 Task: Find connections with filter location Curicó with filter topic #Networkwith filter profile language Potuguese with filter current company TPG with filter school Professor Jayashankar Telangana State Agricultural University with filter industry Retail Recyclable Materials & Used Merchandise with filter service category Video Animation with filter keywords title Production Engineer
Action: Mouse moved to (488, 67)
Screenshot: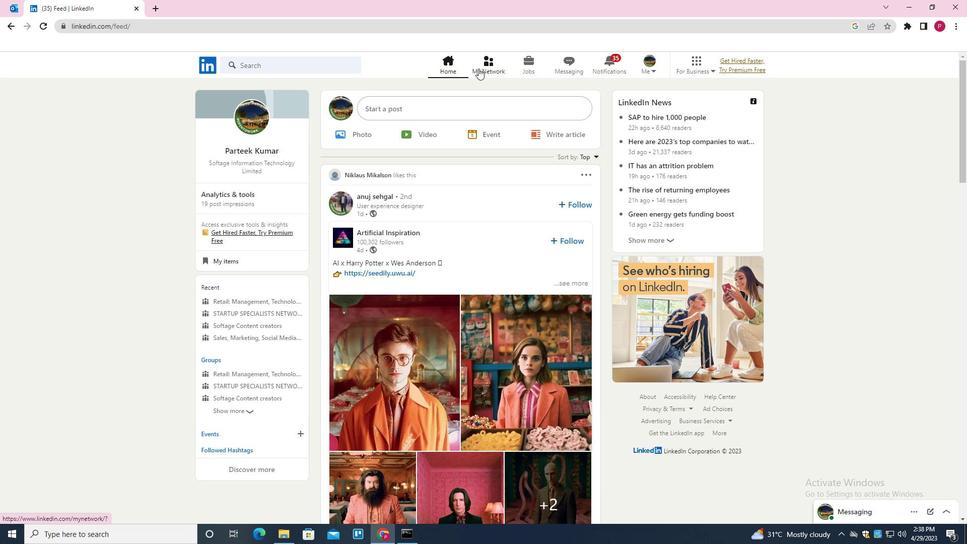 
Action: Mouse pressed left at (488, 67)
Screenshot: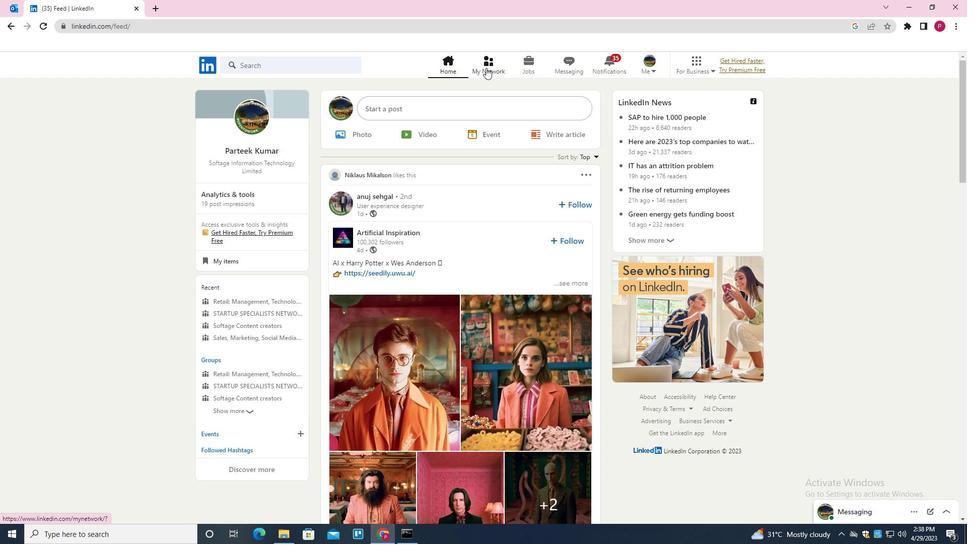 
Action: Mouse moved to (314, 125)
Screenshot: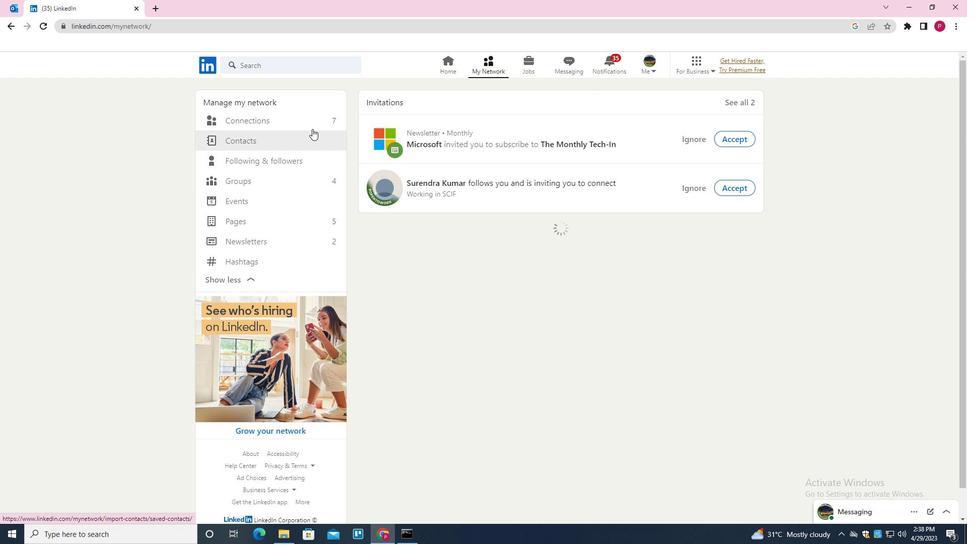
Action: Mouse pressed left at (314, 125)
Screenshot: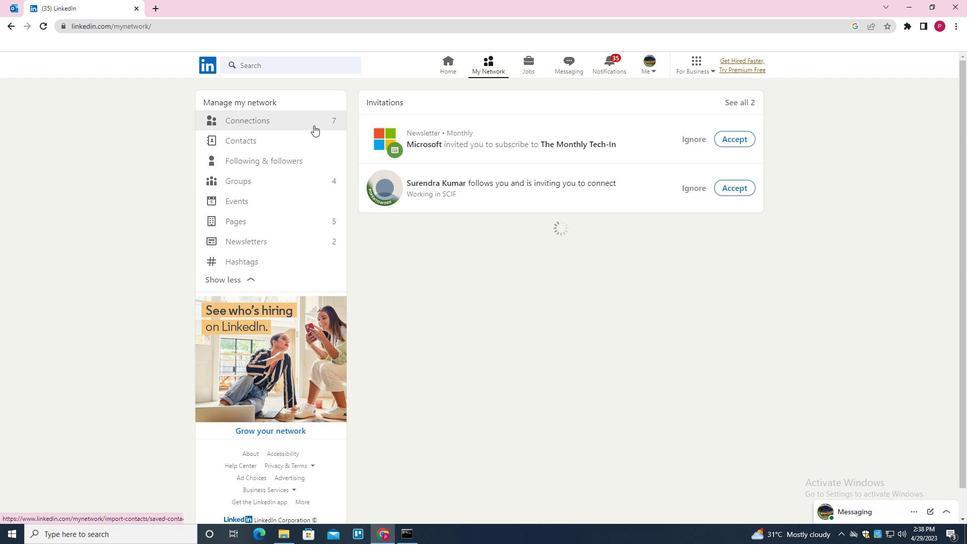 
Action: Mouse moved to (570, 122)
Screenshot: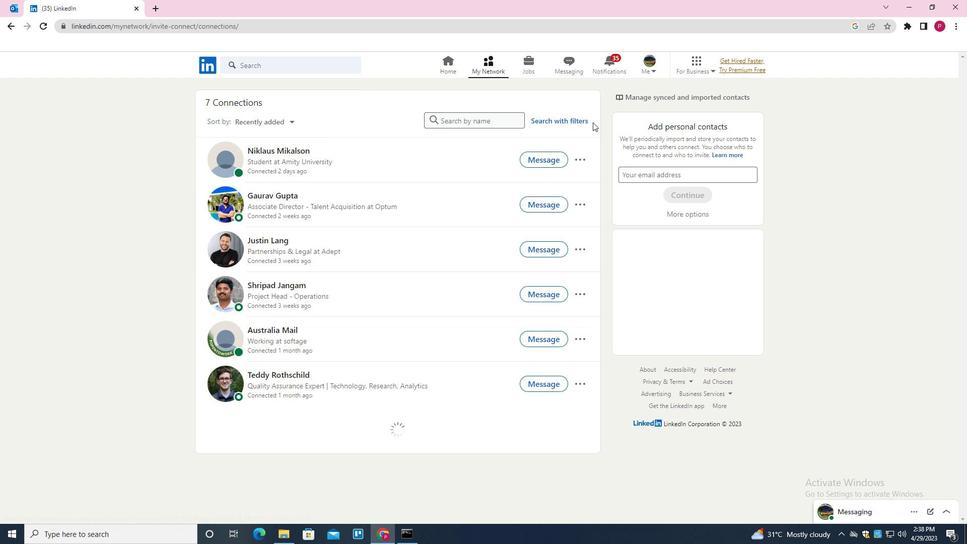 
Action: Mouse pressed left at (570, 122)
Screenshot: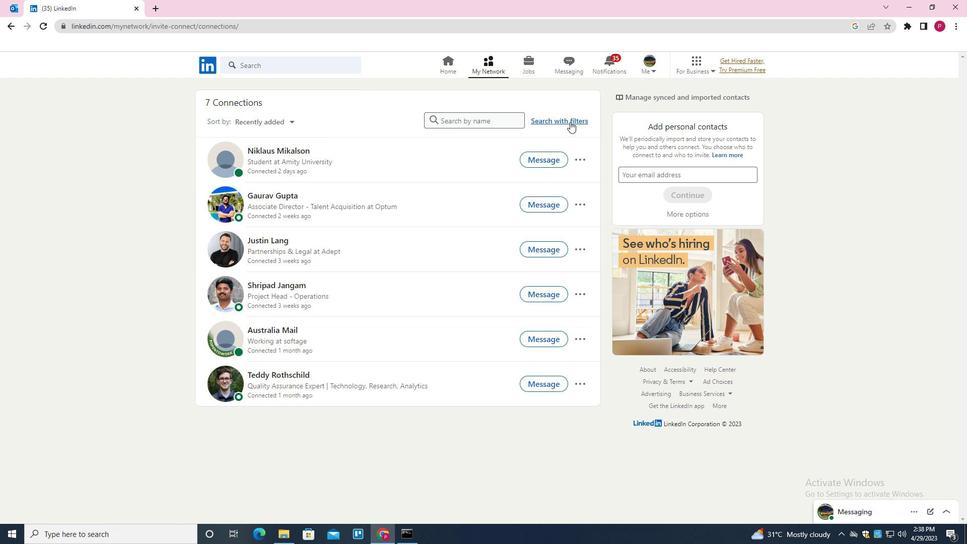 
Action: Mouse moved to (512, 93)
Screenshot: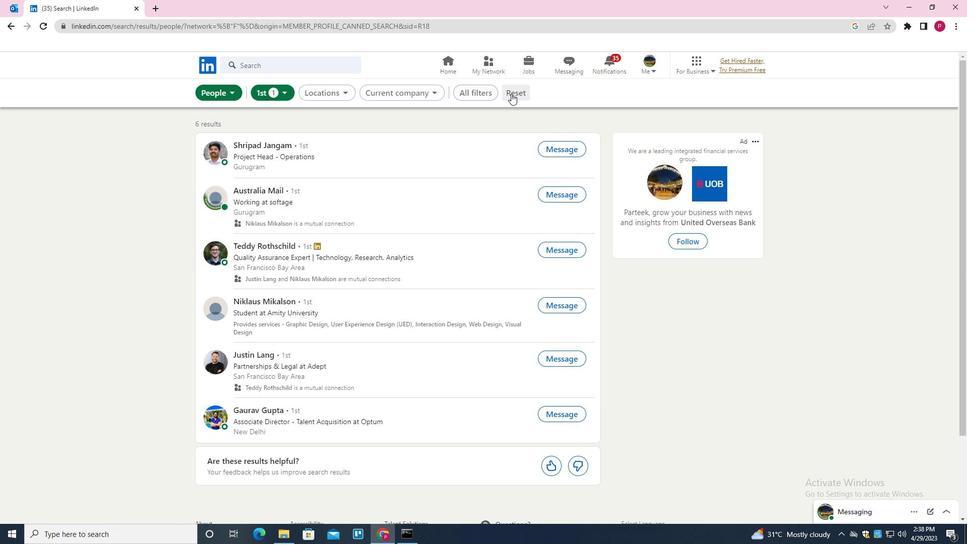 
Action: Mouse pressed left at (512, 93)
Screenshot: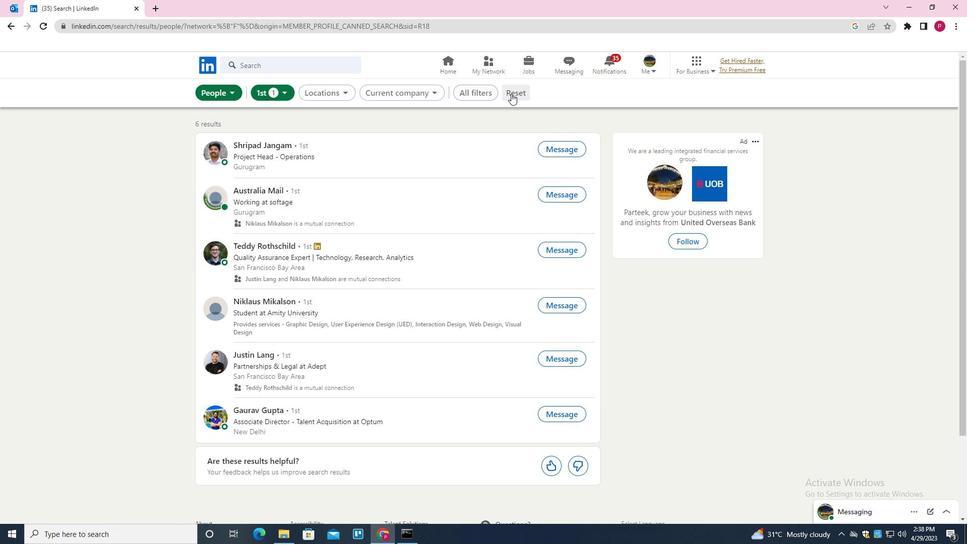 
Action: Mouse moved to (496, 96)
Screenshot: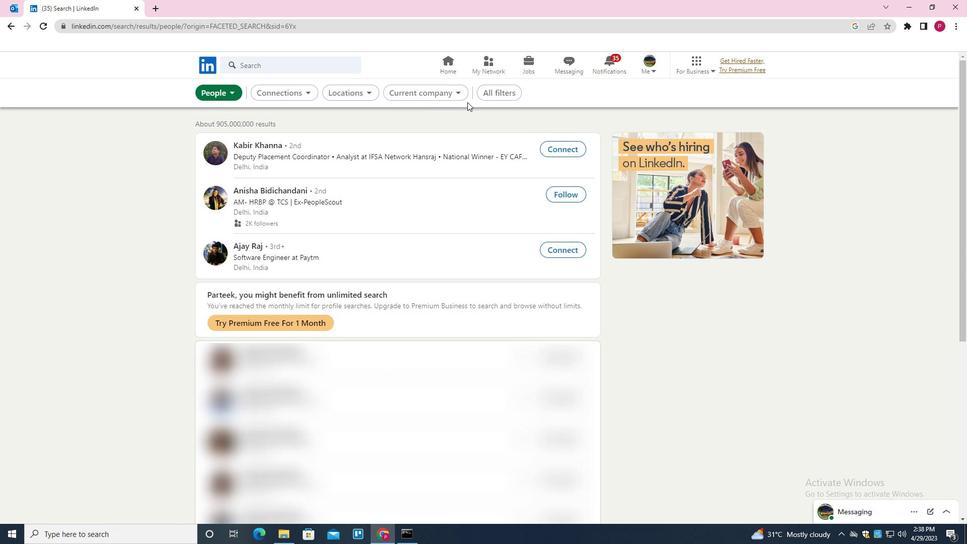 
Action: Mouse pressed left at (496, 96)
Screenshot: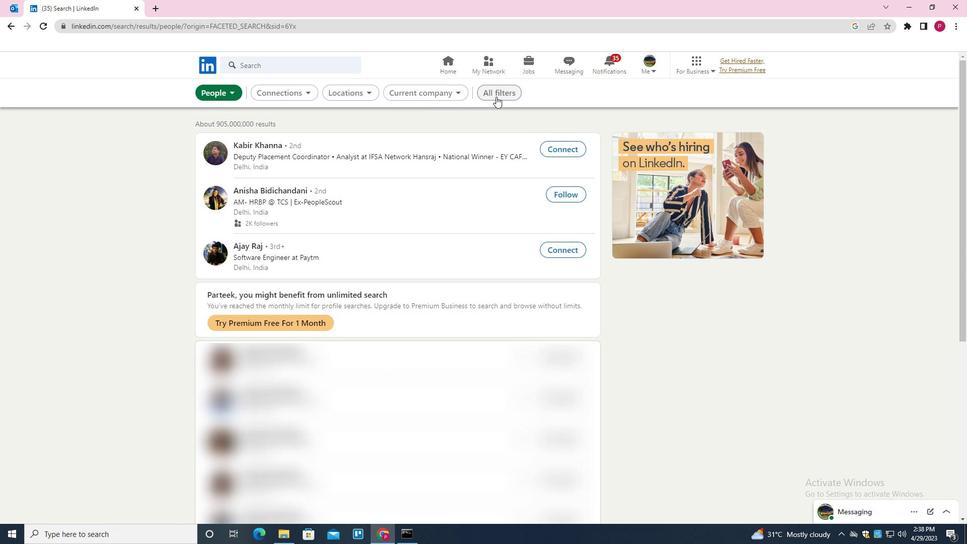 
Action: Mouse moved to (746, 294)
Screenshot: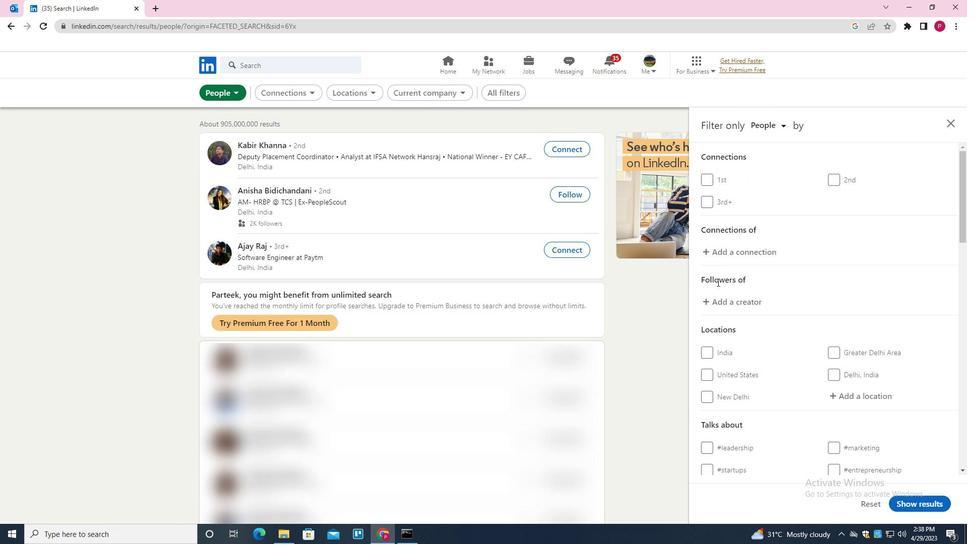
Action: Mouse scrolled (746, 294) with delta (0, 0)
Screenshot: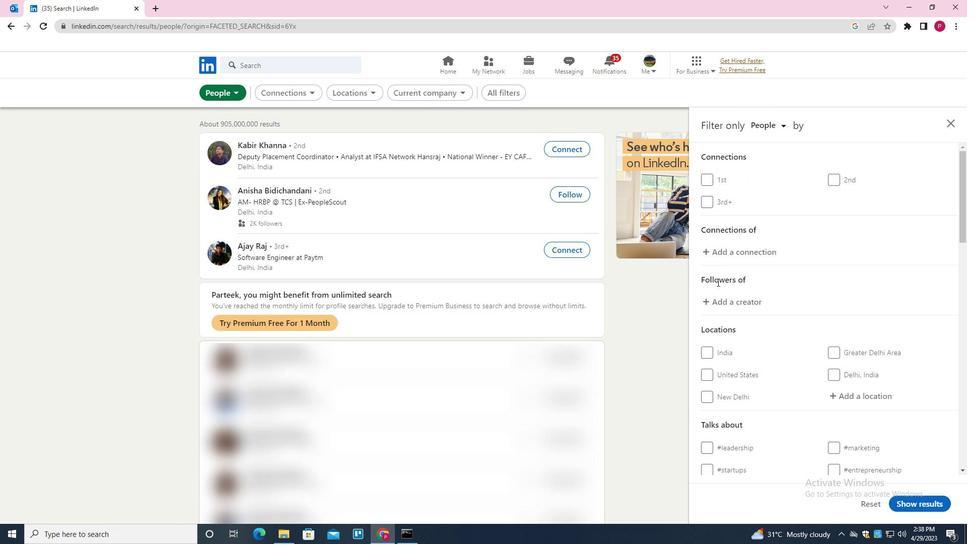
Action: Mouse moved to (754, 300)
Screenshot: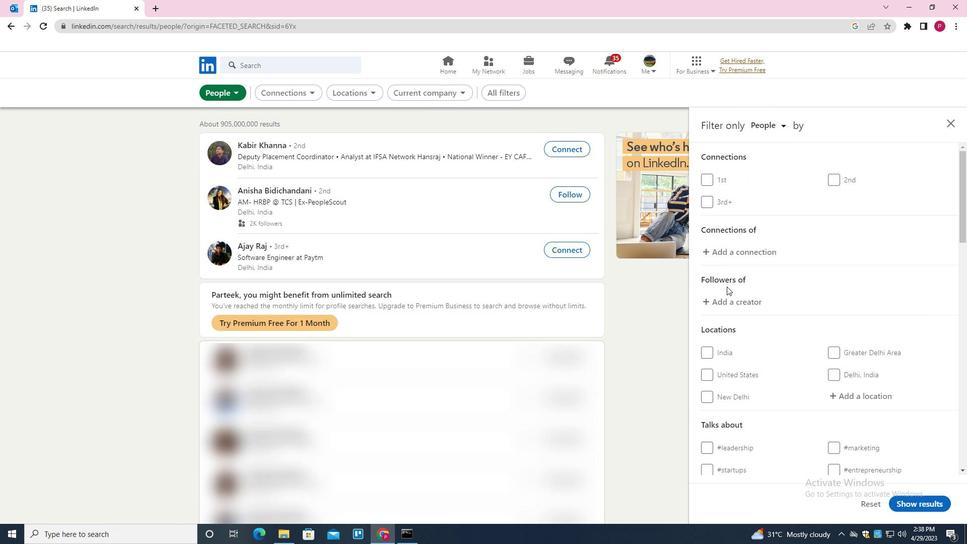 
Action: Mouse scrolled (754, 300) with delta (0, 0)
Screenshot: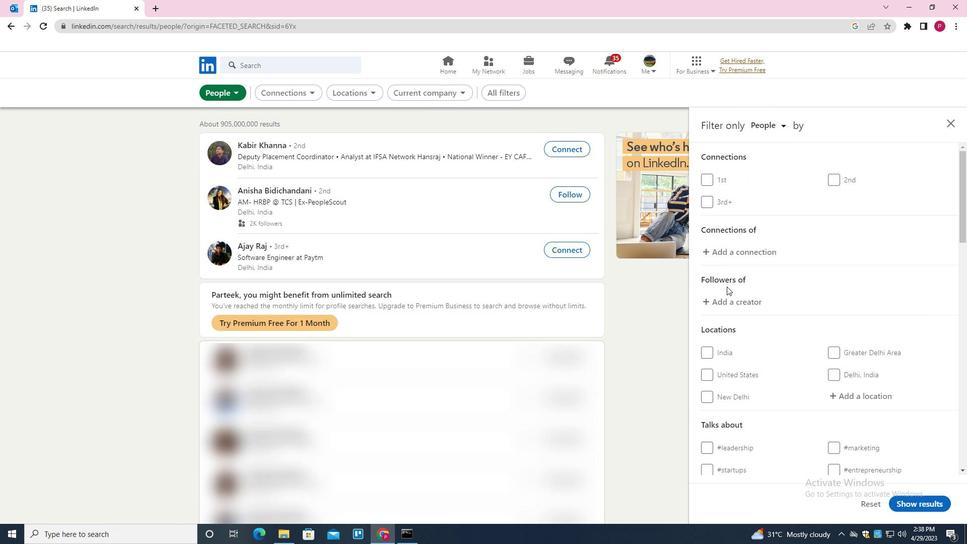 
Action: Mouse moved to (881, 301)
Screenshot: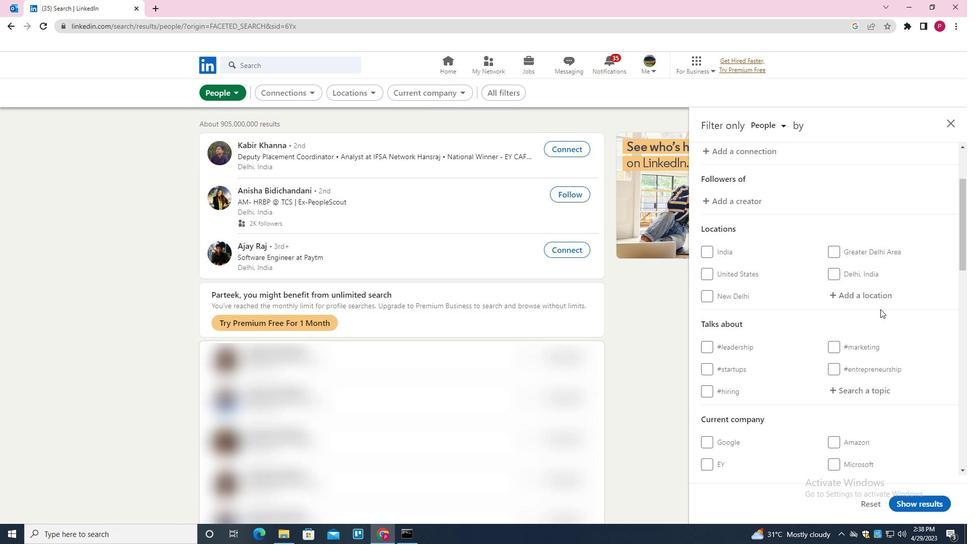 
Action: Mouse pressed left at (881, 301)
Screenshot: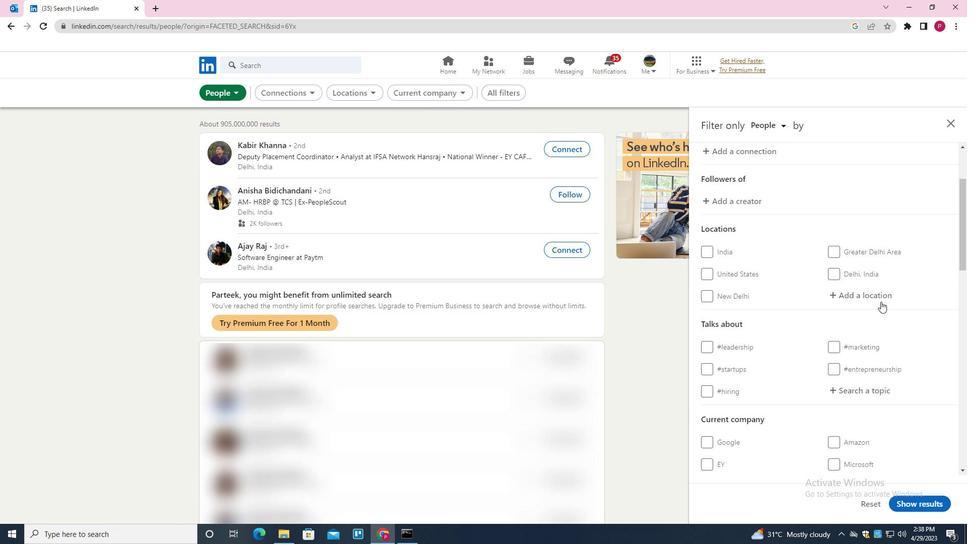
Action: Mouse moved to (810, 229)
Screenshot: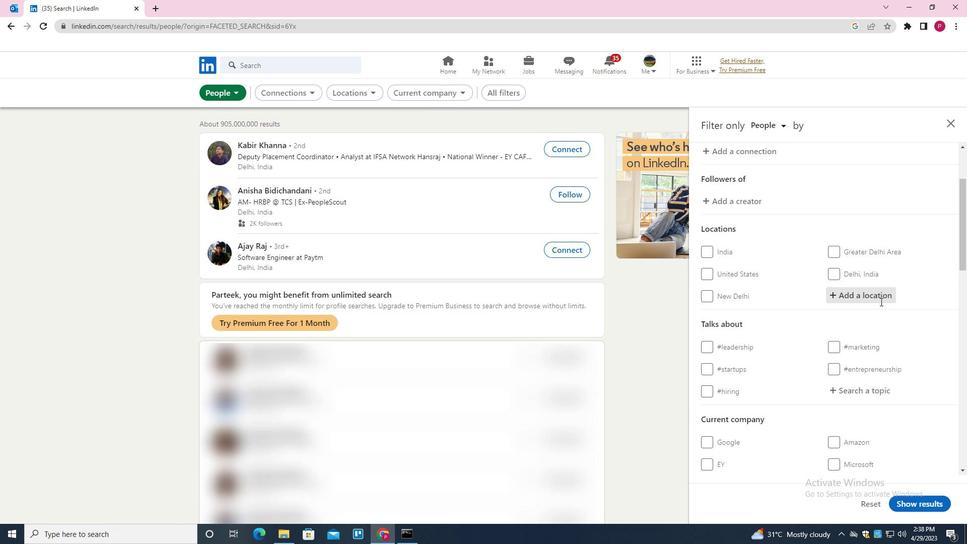 
Action: Key pressed <Key.shift>C
Screenshot: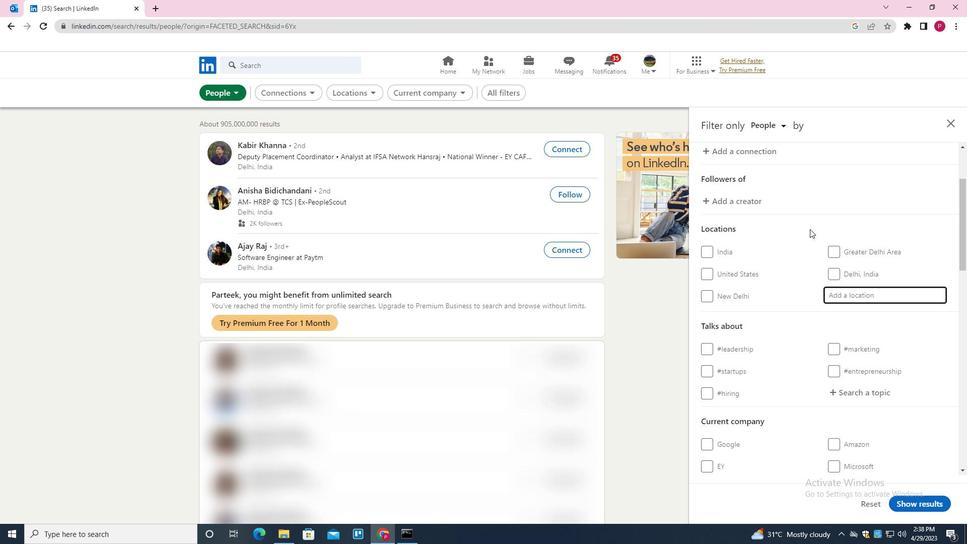 
Action: Mouse moved to (810, 228)
Screenshot: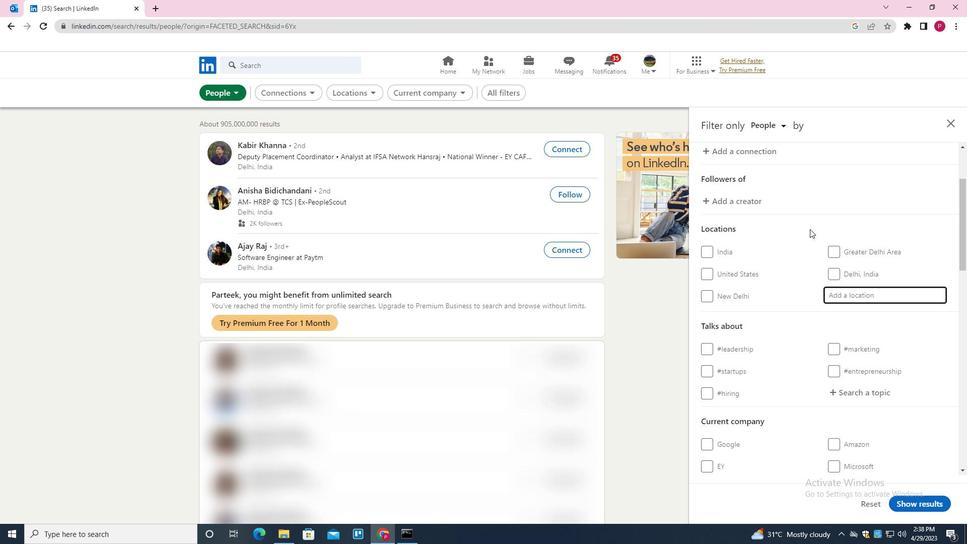 
Action: Key pressed URICO<Key.down><Key.enter>
Screenshot: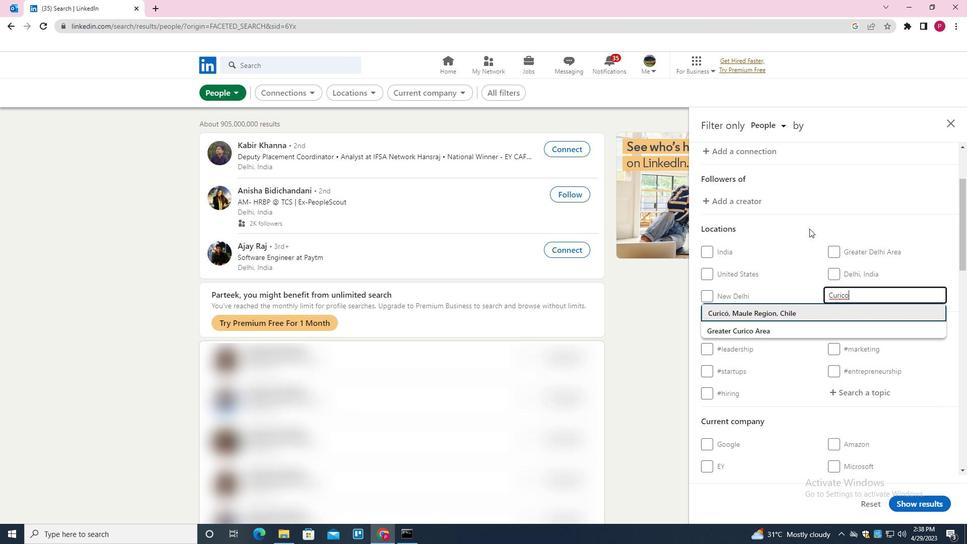
Action: Mouse moved to (782, 340)
Screenshot: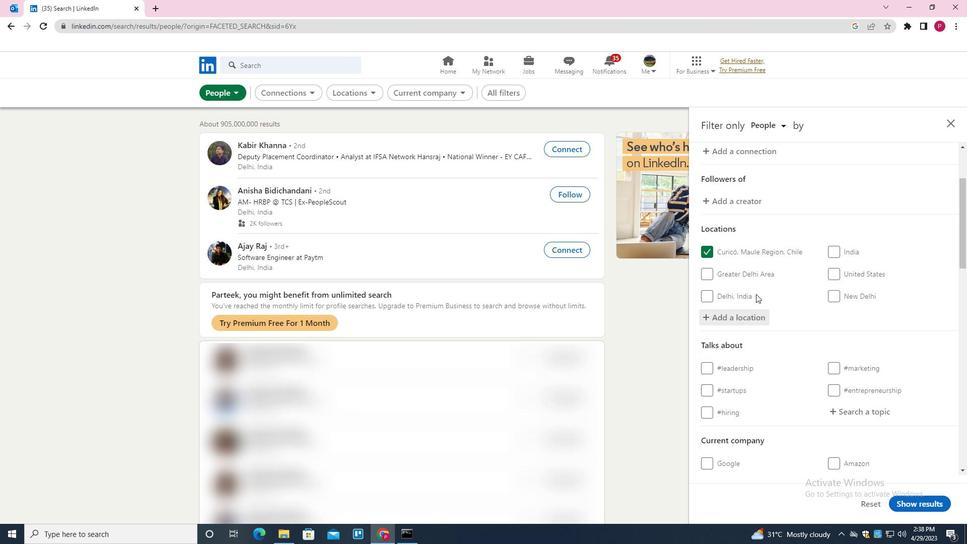 
Action: Mouse scrolled (782, 340) with delta (0, 0)
Screenshot: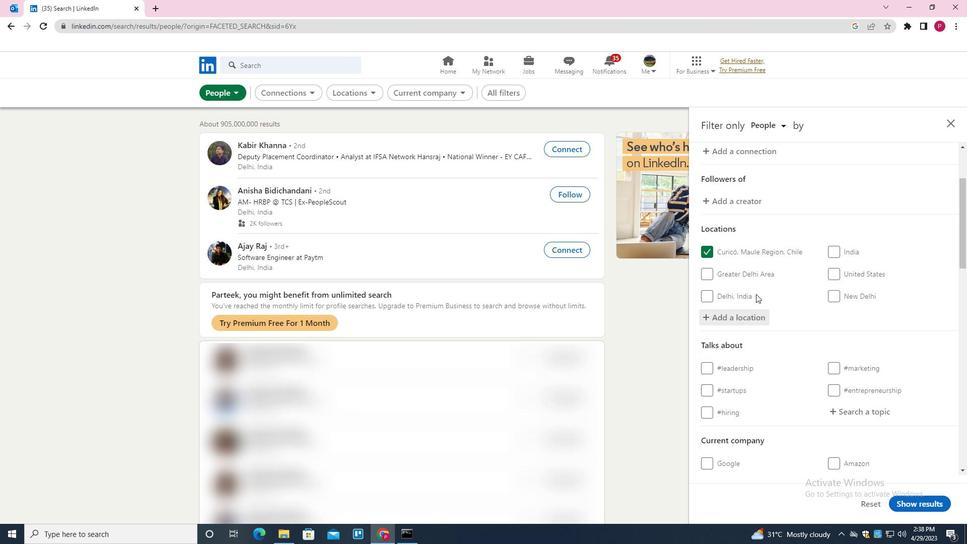 
Action: Mouse moved to (790, 346)
Screenshot: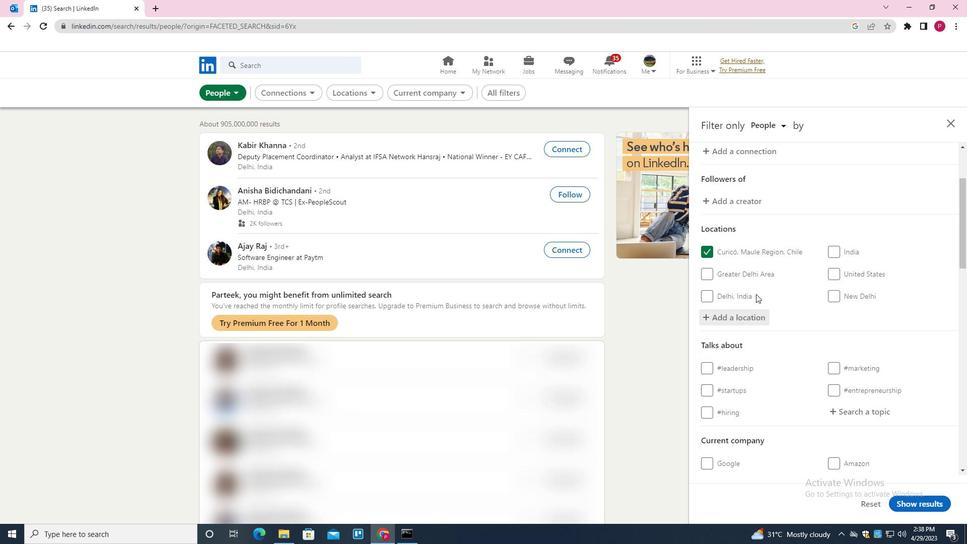 
Action: Mouse scrolled (790, 346) with delta (0, 0)
Screenshot: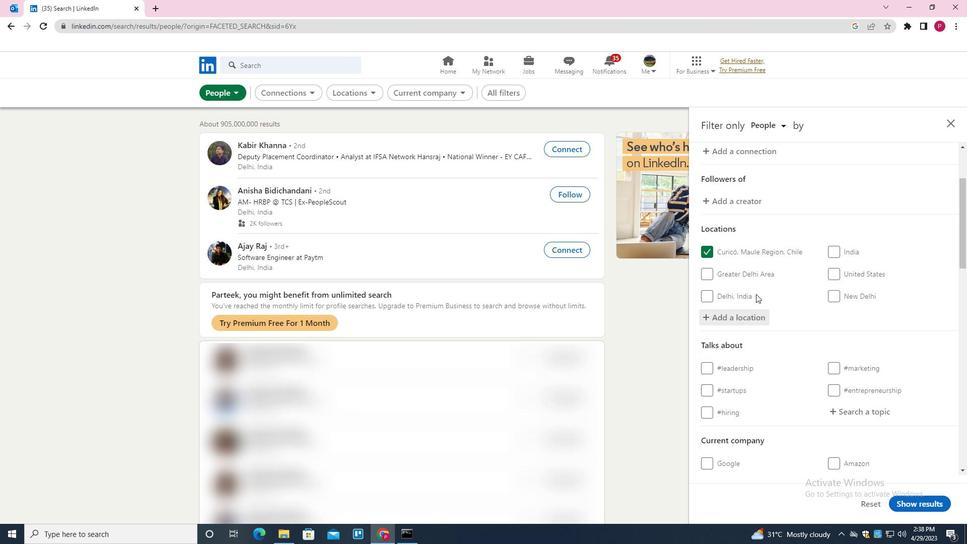 
Action: Mouse moved to (855, 313)
Screenshot: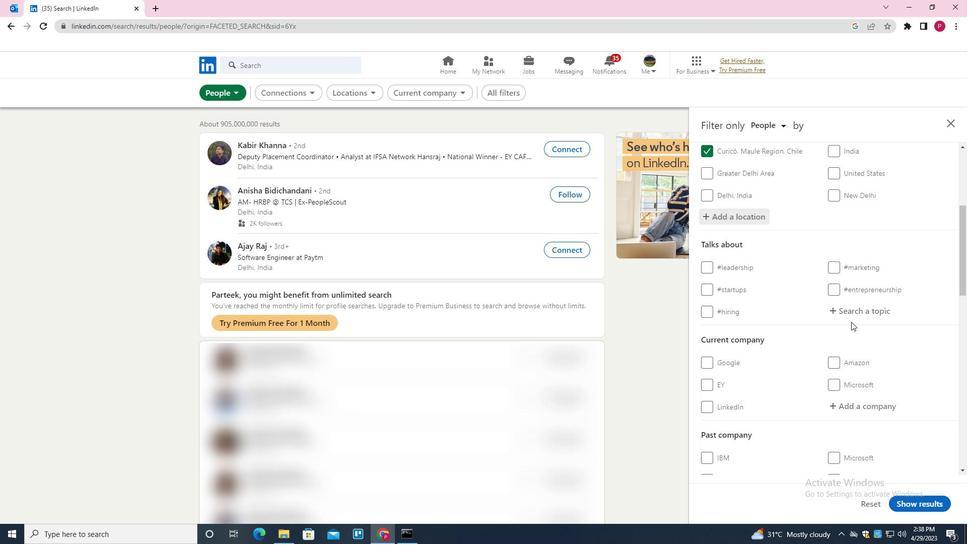 
Action: Mouse pressed left at (855, 313)
Screenshot: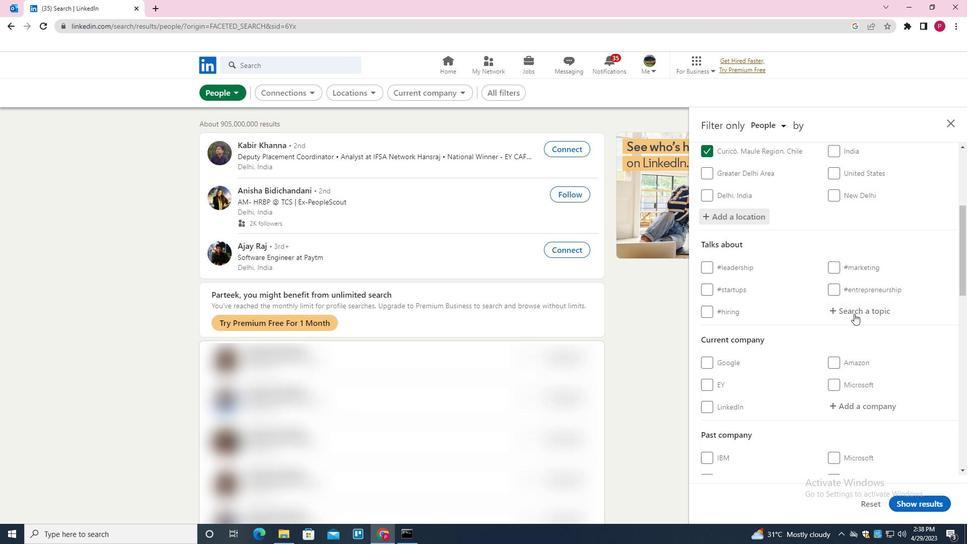 
Action: Mouse moved to (859, 301)
Screenshot: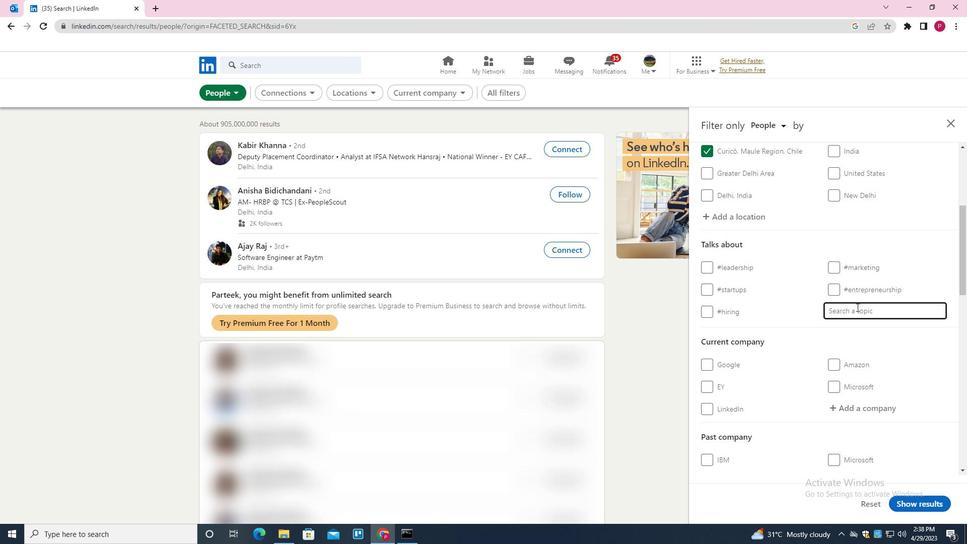 
Action: Key pressed NETWORK<Key.down><Key.down><Key.enter>
Screenshot: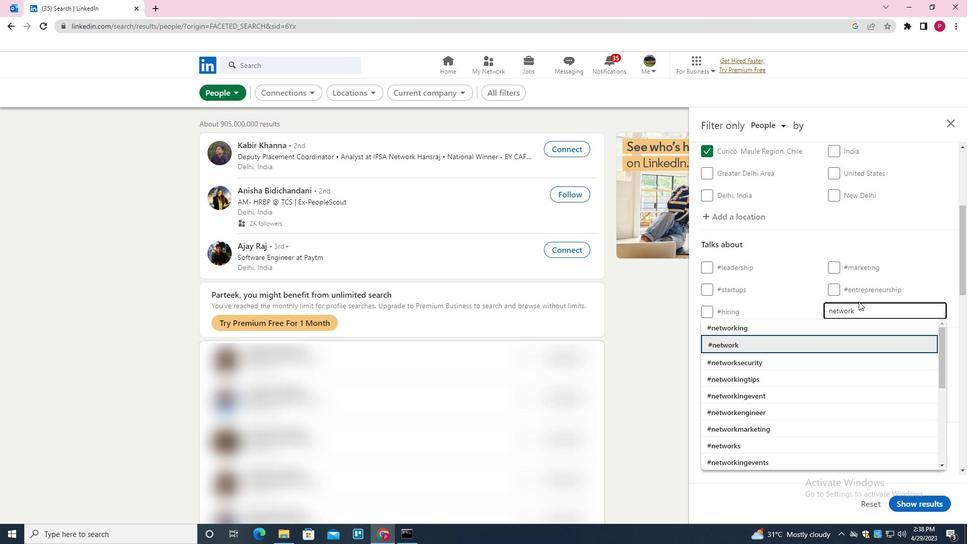 
Action: Mouse moved to (806, 340)
Screenshot: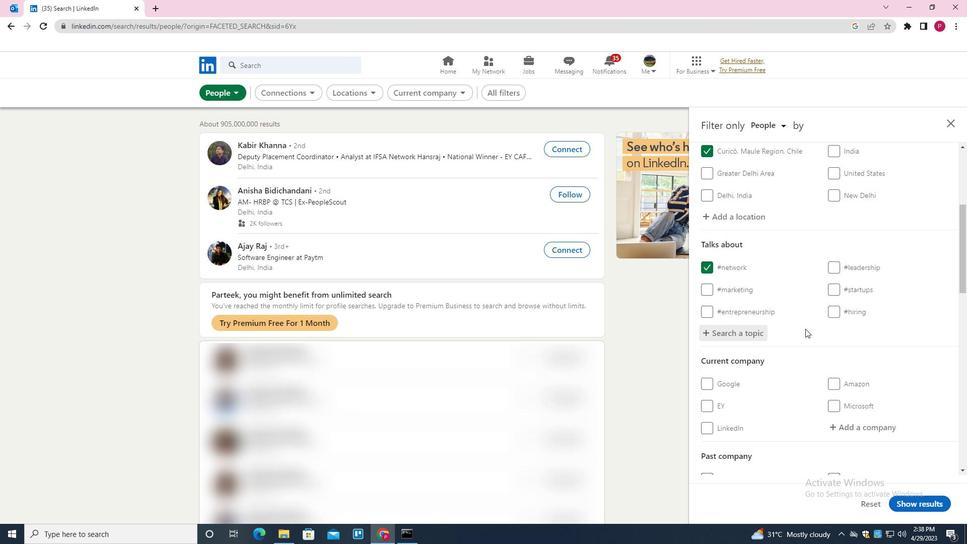 
Action: Mouse scrolled (806, 339) with delta (0, 0)
Screenshot: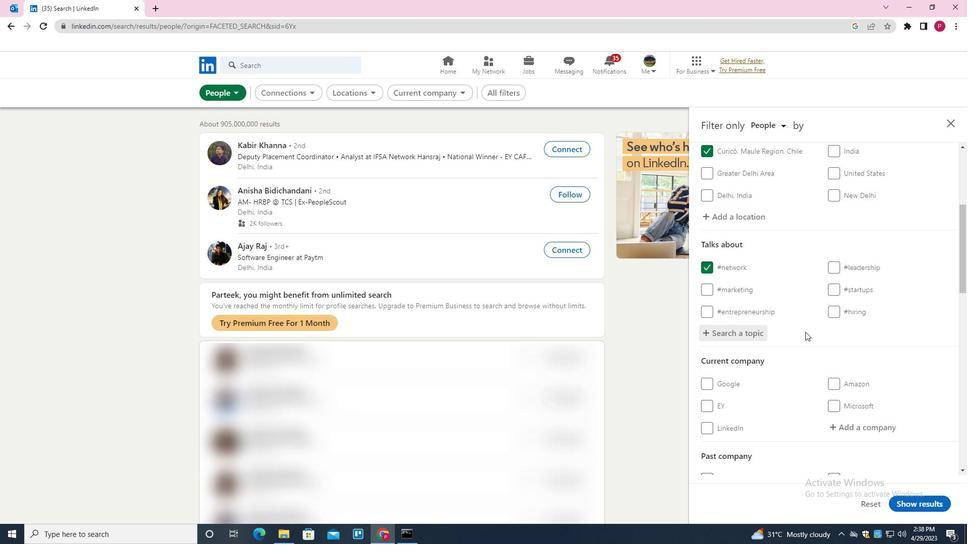 
Action: Mouse moved to (806, 340)
Screenshot: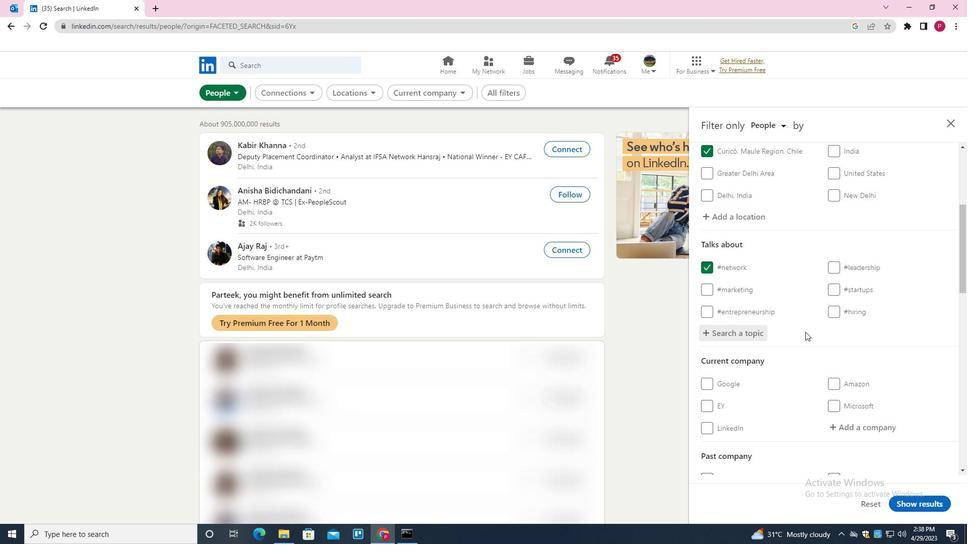 
Action: Mouse scrolled (806, 340) with delta (0, 0)
Screenshot: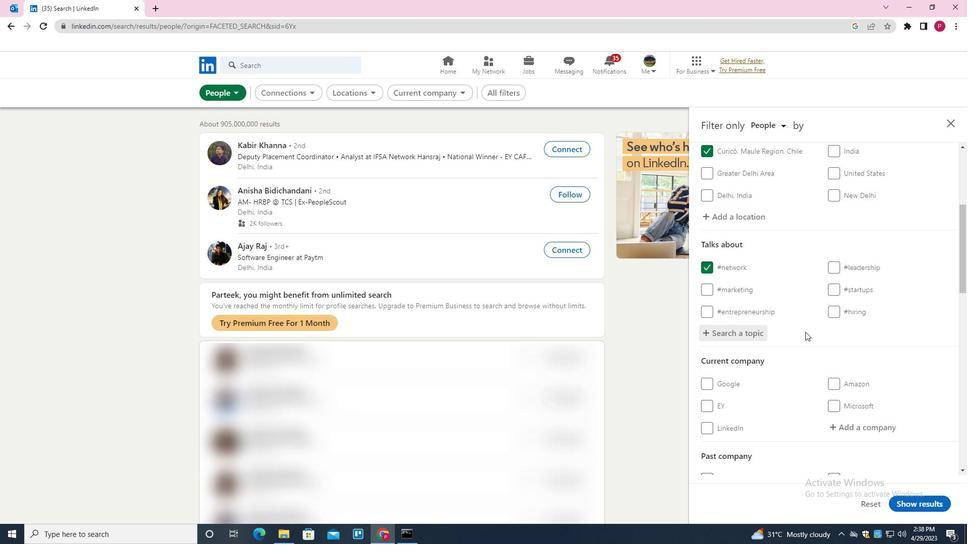 
Action: Mouse moved to (806, 341)
Screenshot: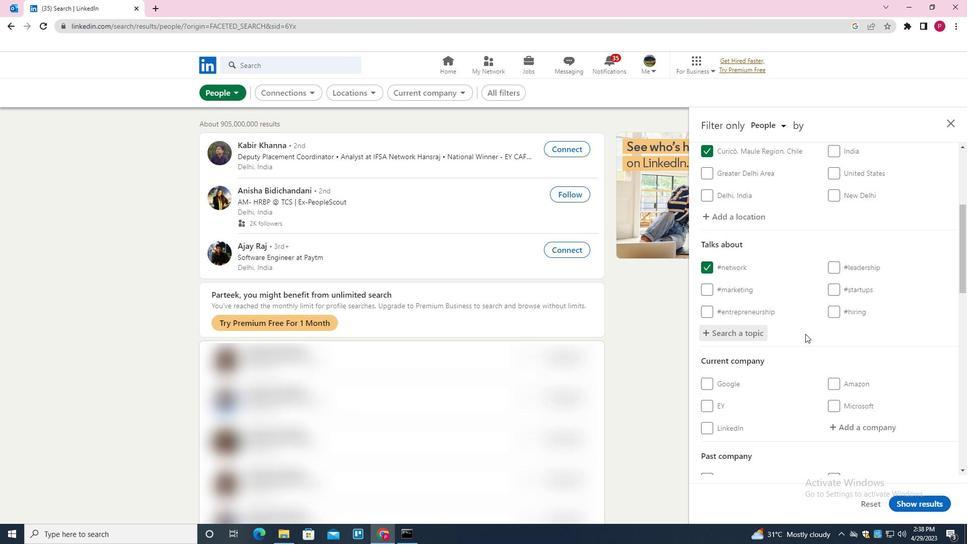 
Action: Mouse scrolled (806, 341) with delta (0, 0)
Screenshot: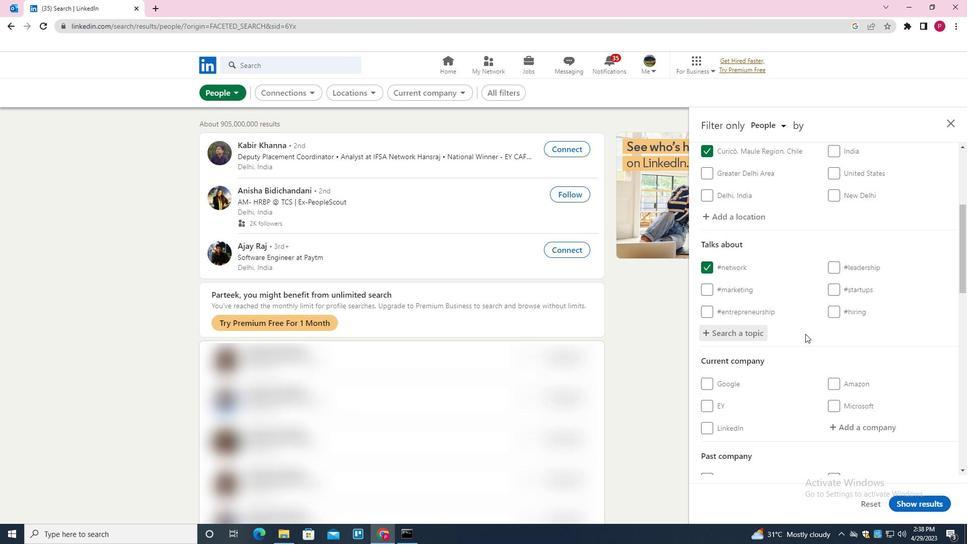 
Action: Mouse moved to (806, 343)
Screenshot: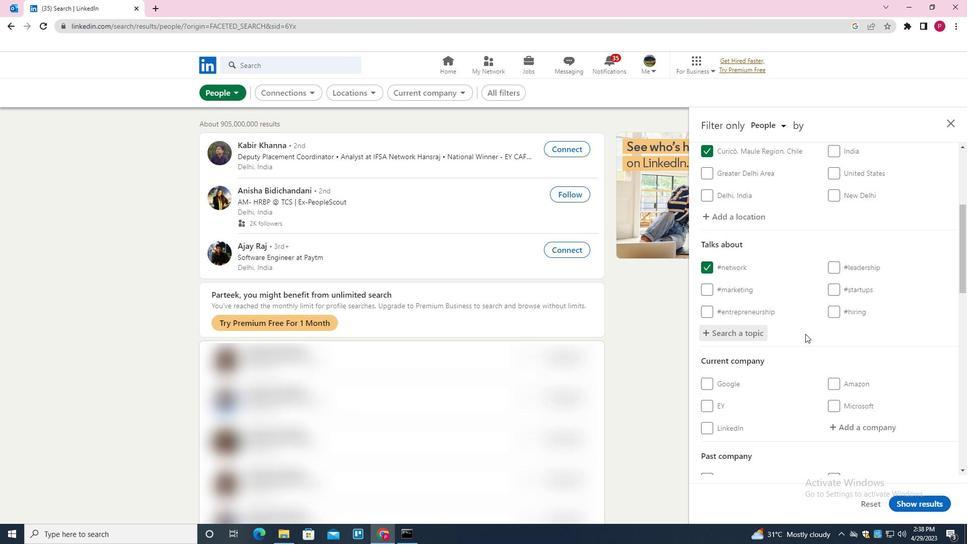 
Action: Mouse scrolled (806, 343) with delta (0, 0)
Screenshot: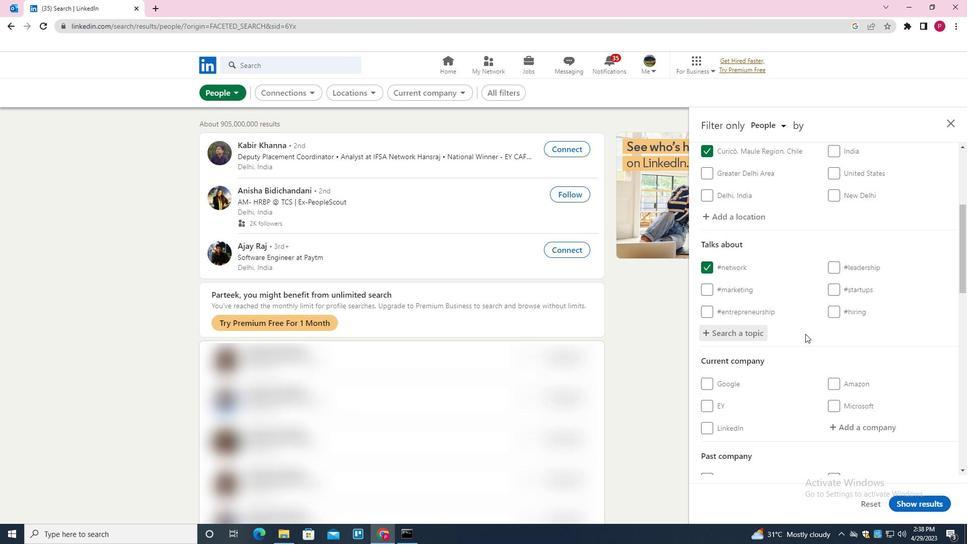 
Action: Mouse moved to (779, 343)
Screenshot: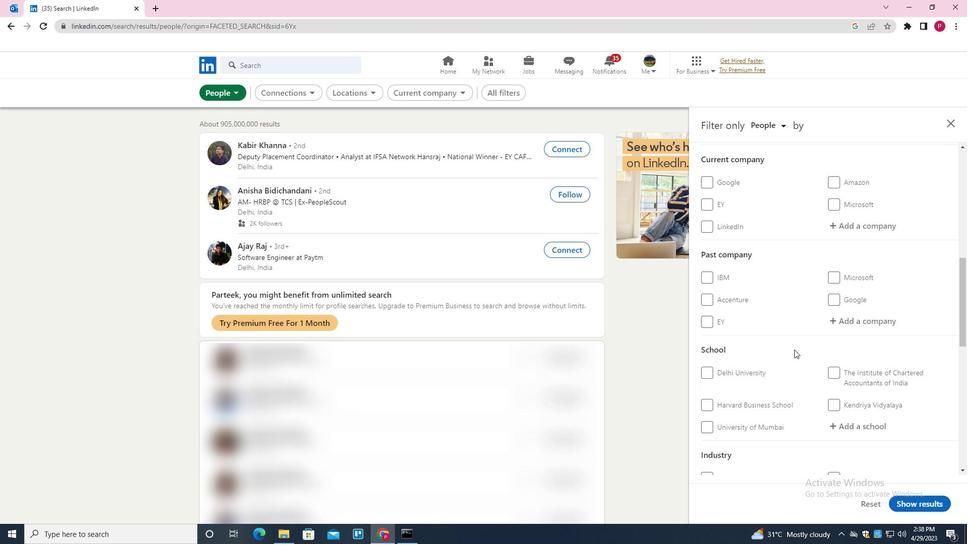 
Action: Mouse scrolled (779, 343) with delta (0, 0)
Screenshot: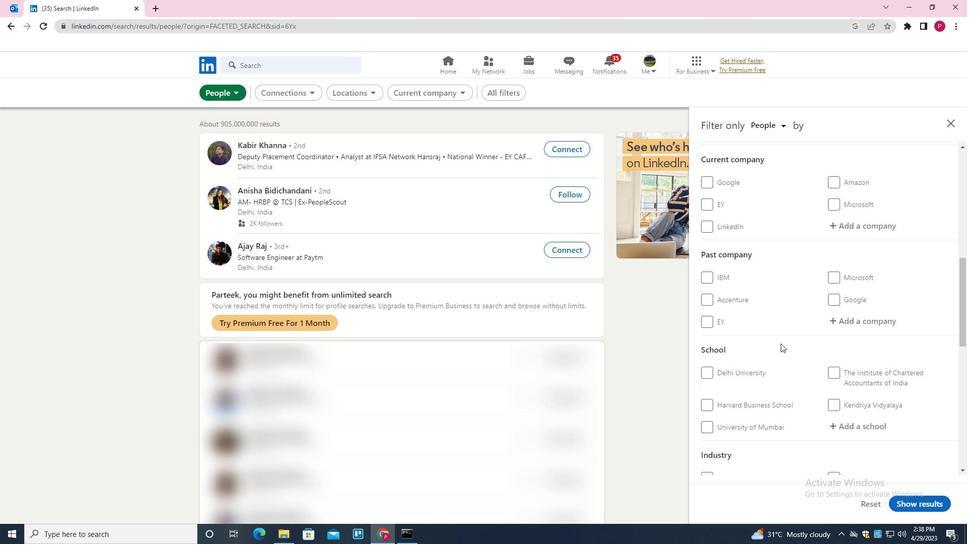 
Action: Mouse scrolled (779, 343) with delta (0, 0)
Screenshot: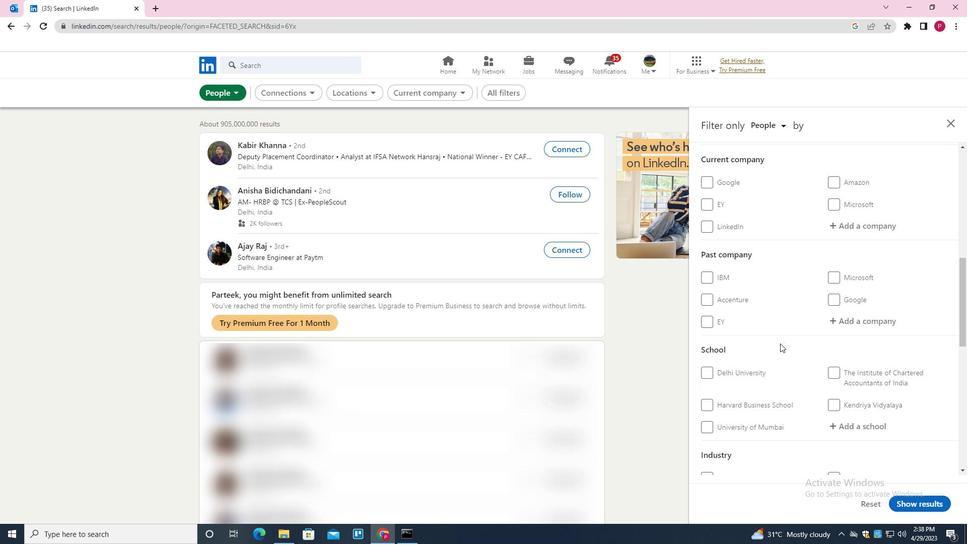 
Action: Mouse moved to (778, 343)
Screenshot: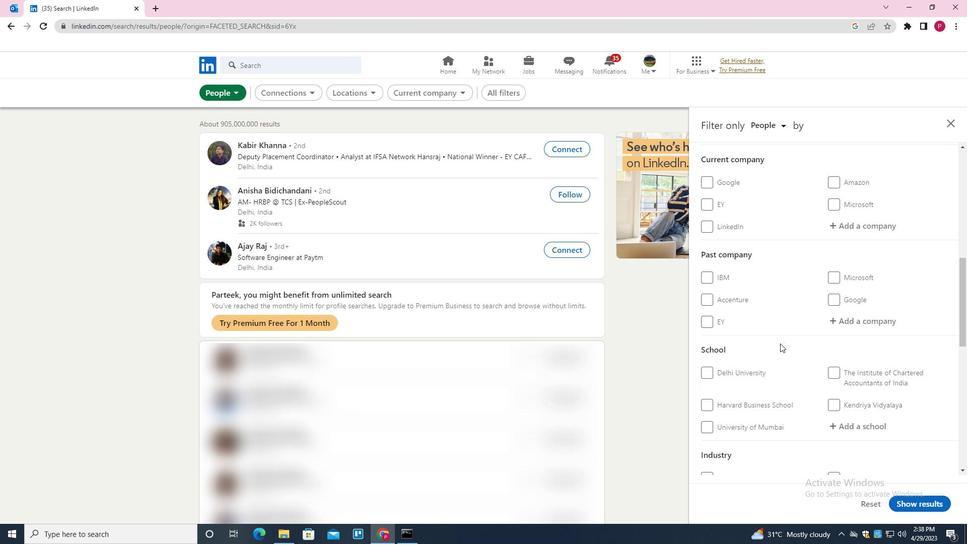 
Action: Mouse scrolled (778, 343) with delta (0, 0)
Screenshot: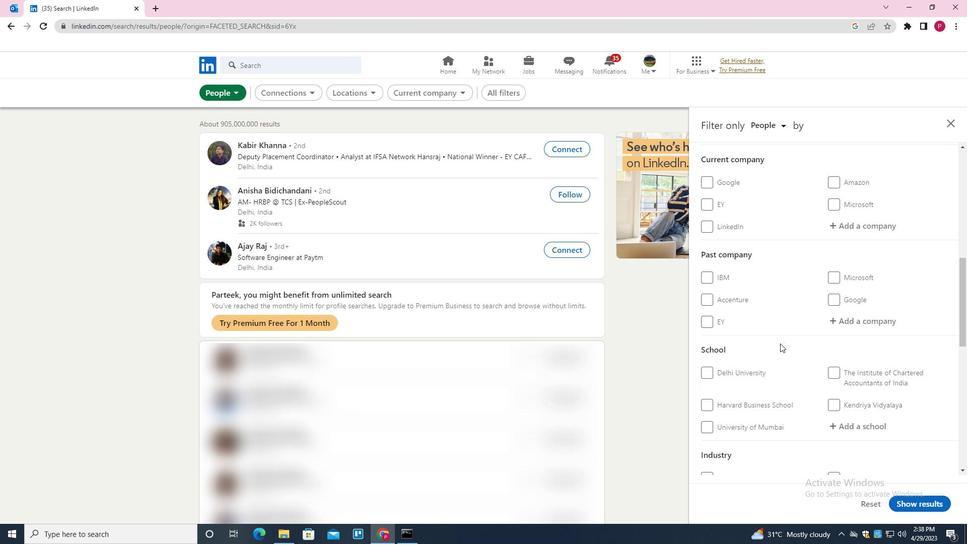 
Action: Mouse moved to (778, 346)
Screenshot: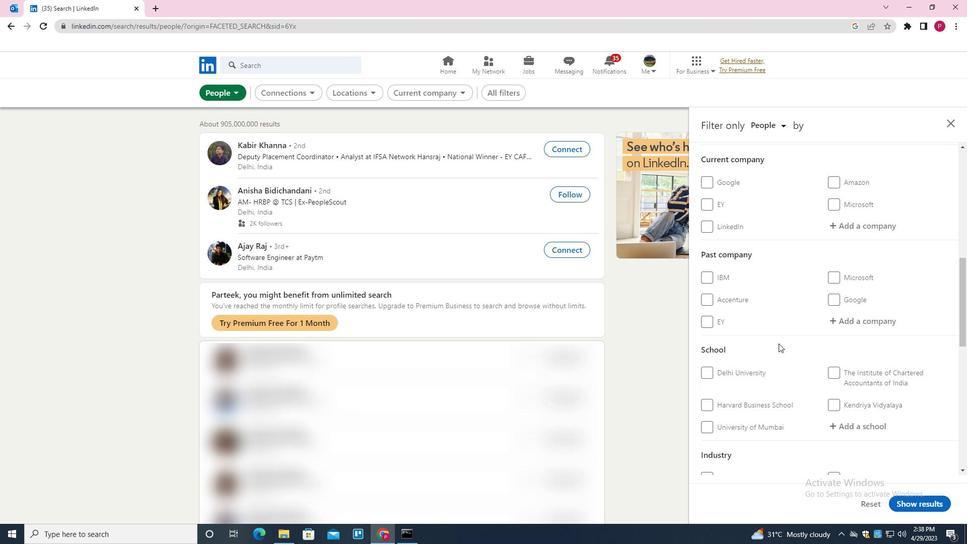 
Action: Mouse scrolled (778, 345) with delta (0, 0)
Screenshot: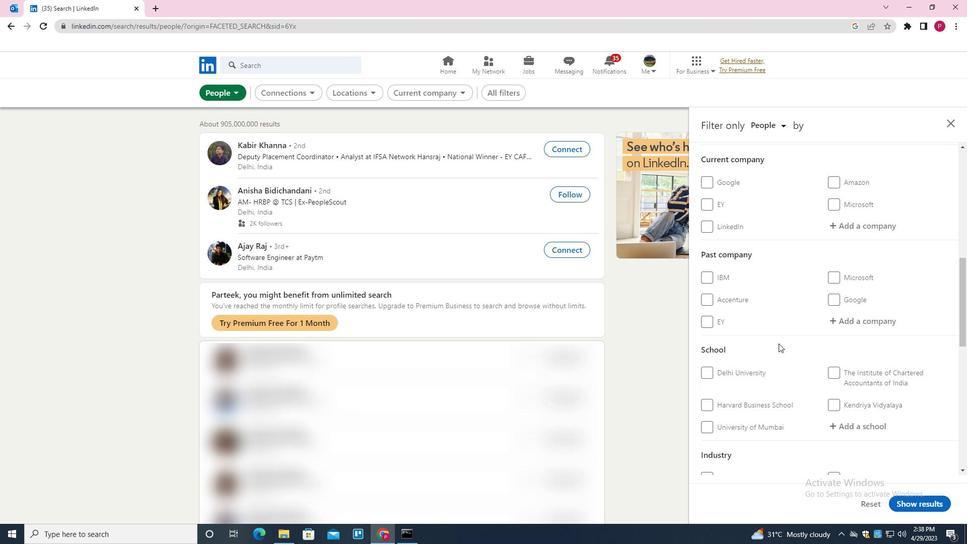 
Action: Mouse moved to (773, 349)
Screenshot: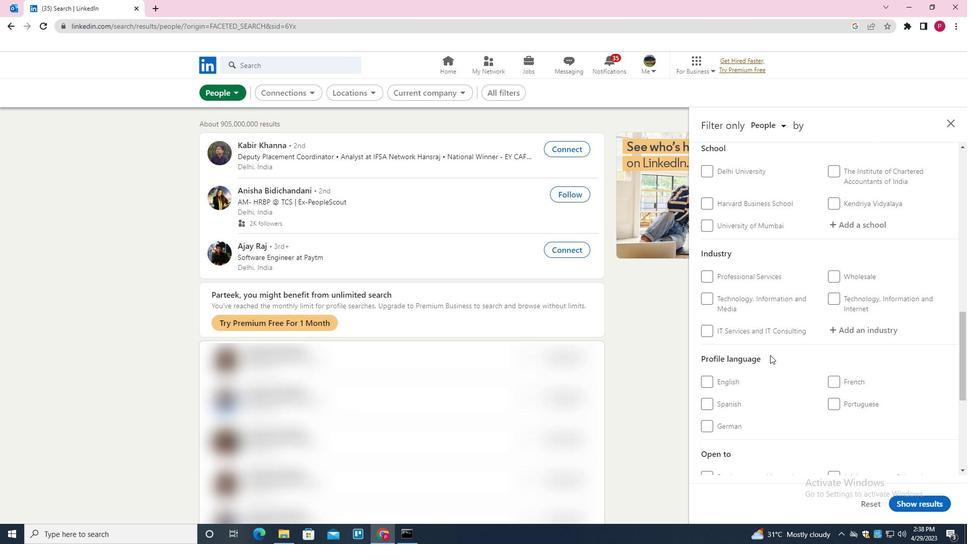 
Action: Mouse scrolled (773, 349) with delta (0, 0)
Screenshot: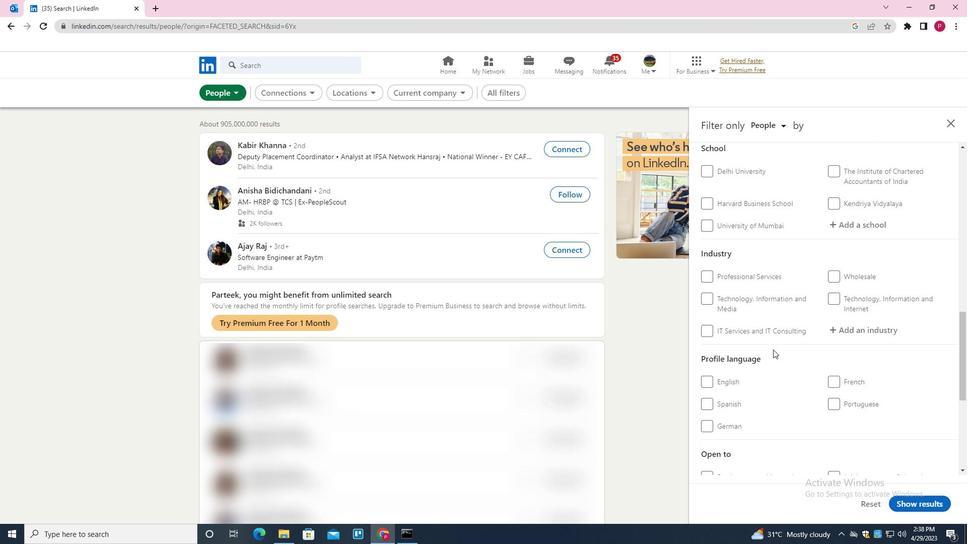 
Action: Mouse scrolled (773, 349) with delta (0, 0)
Screenshot: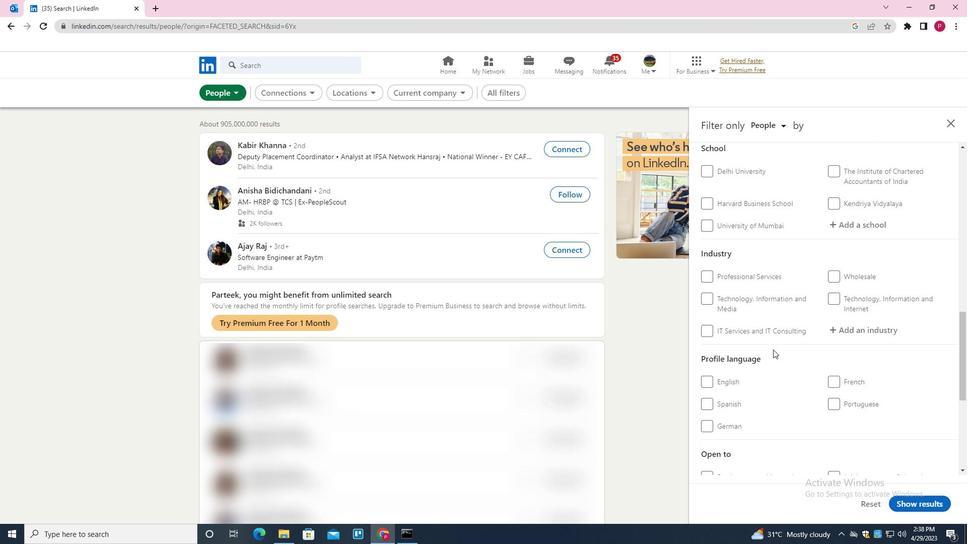 
Action: Mouse scrolled (773, 349) with delta (0, 0)
Screenshot: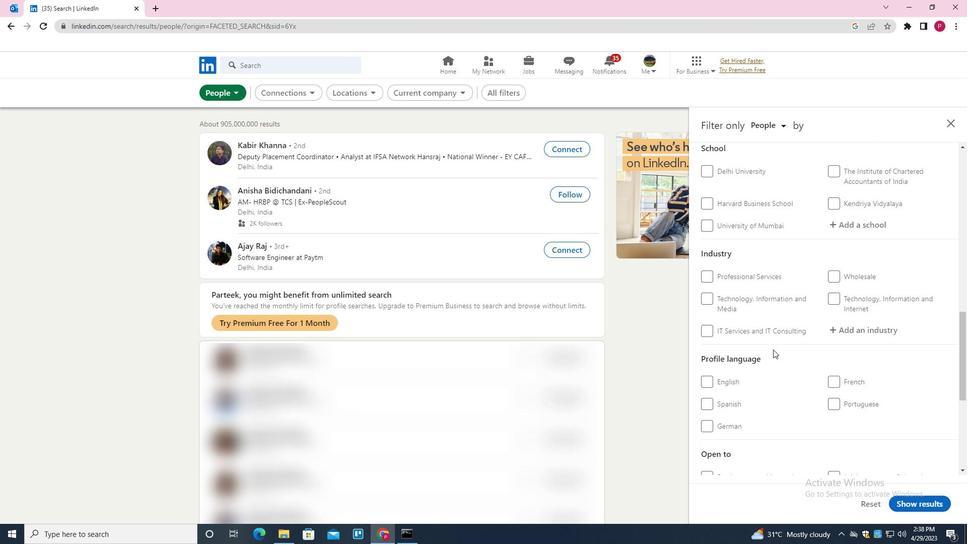 
Action: Mouse moved to (836, 254)
Screenshot: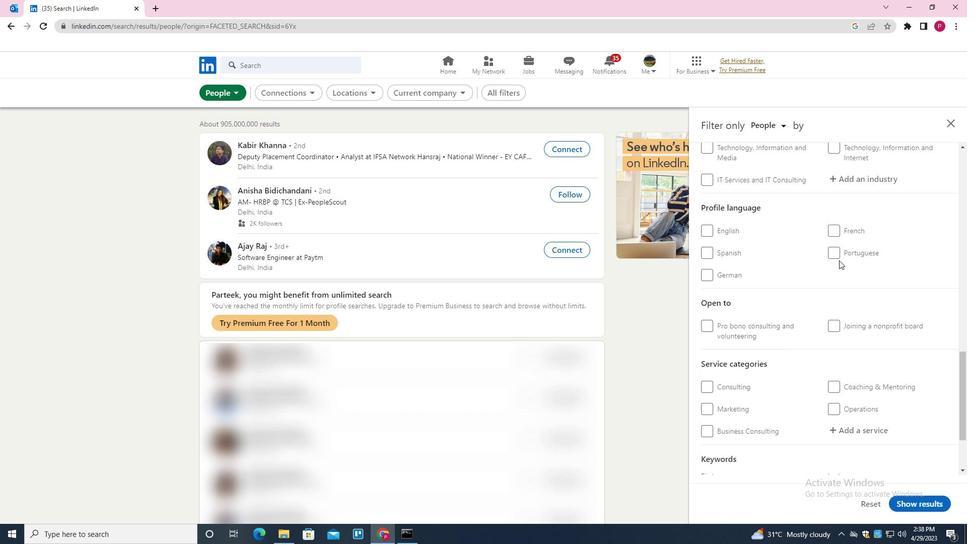 
Action: Mouse pressed left at (836, 254)
Screenshot: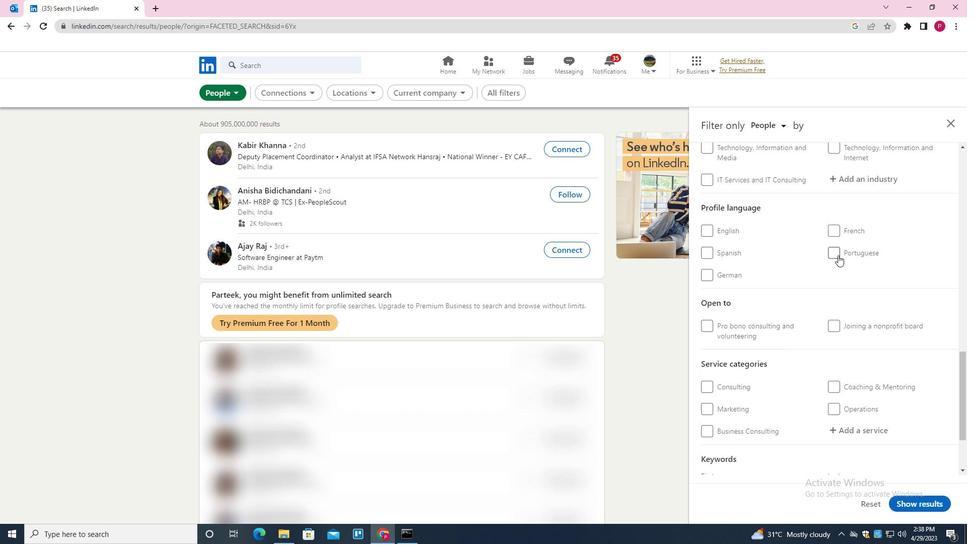 
Action: Mouse moved to (775, 309)
Screenshot: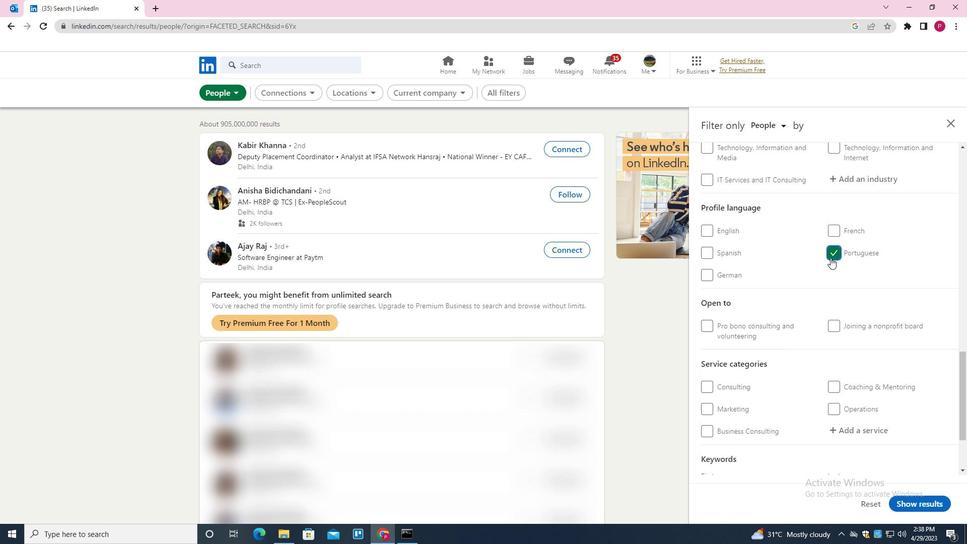 
Action: Mouse scrolled (775, 309) with delta (0, 0)
Screenshot: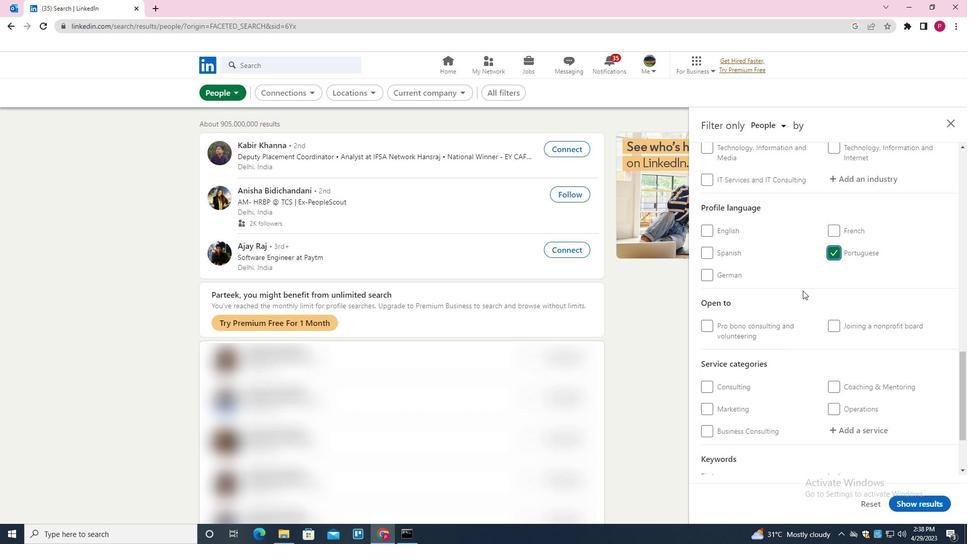 
Action: Mouse scrolled (775, 309) with delta (0, 0)
Screenshot: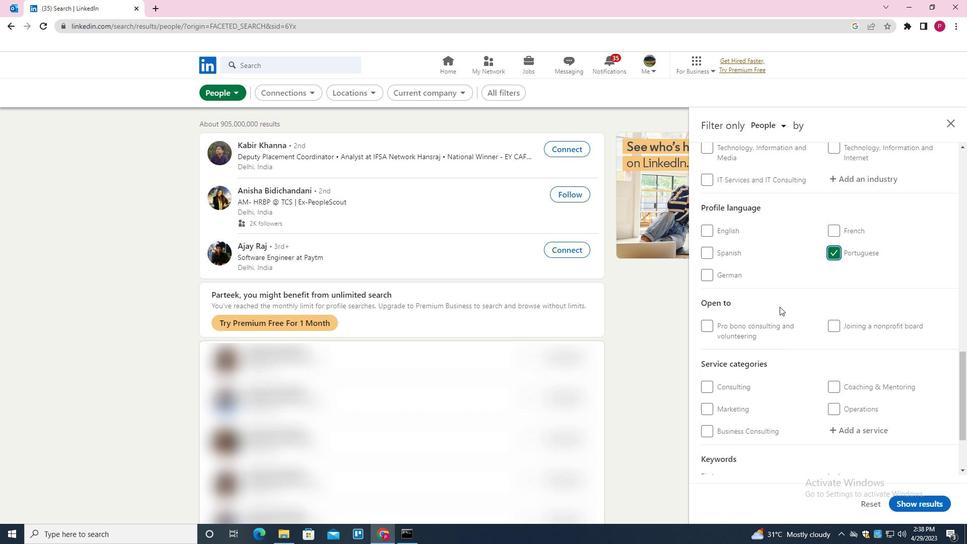 
Action: Mouse scrolled (775, 309) with delta (0, 0)
Screenshot: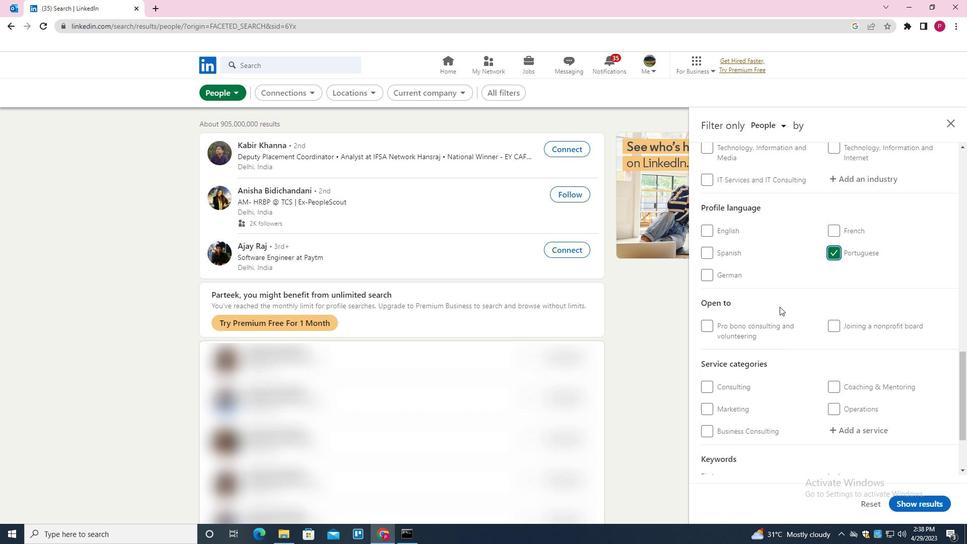 
Action: Mouse scrolled (775, 309) with delta (0, 0)
Screenshot: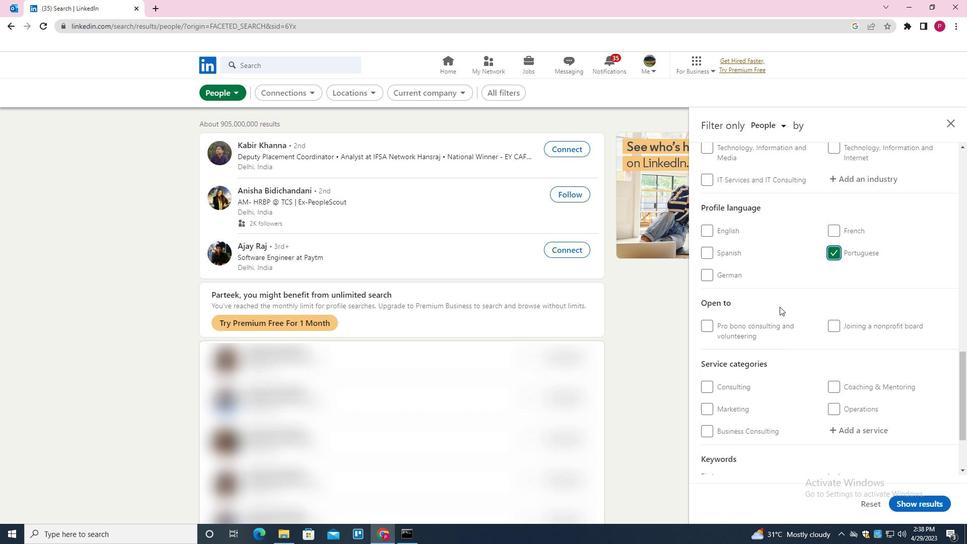 
Action: Mouse scrolled (775, 309) with delta (0, 0)
Screenshot: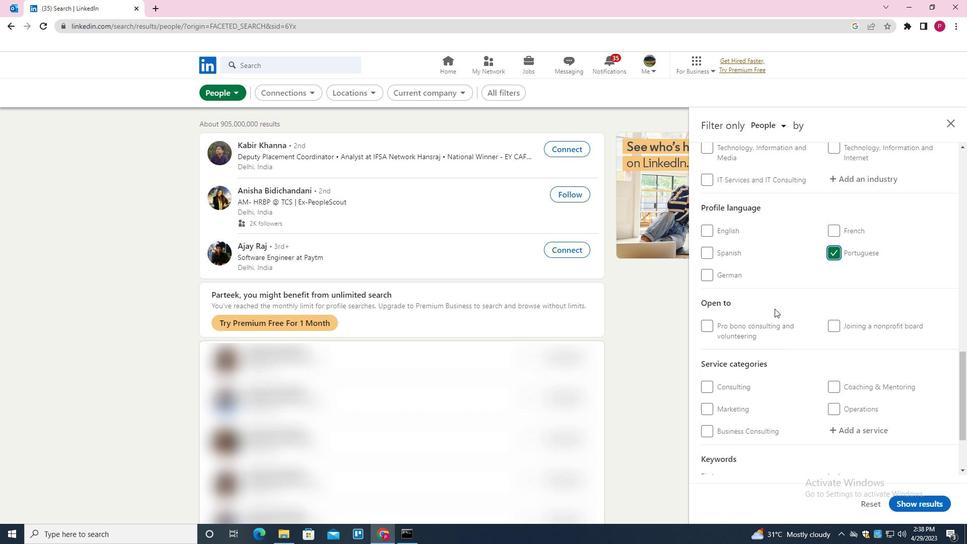 
Action: Mouse scrolled (775, 309) with delta (0, 0)
Screenshot: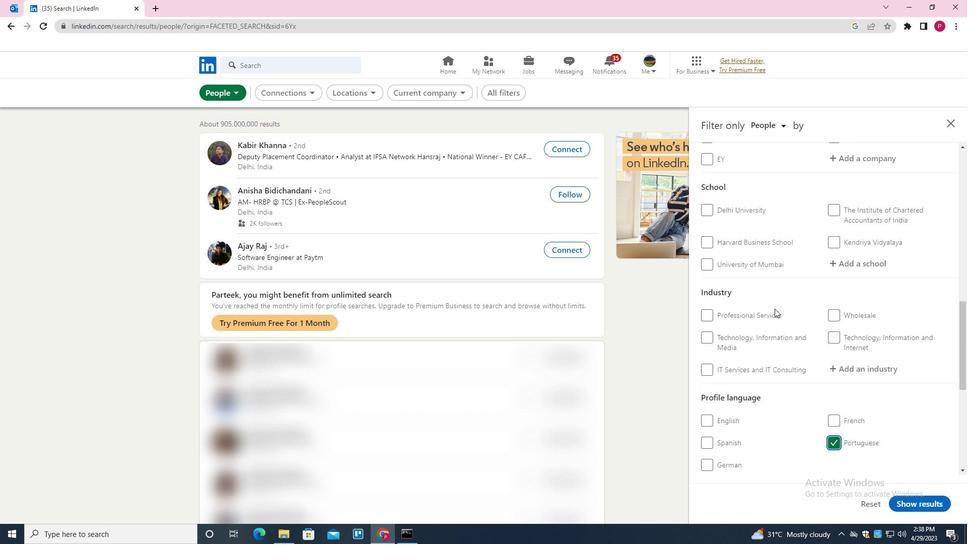 
Action: Mouse scrolled (775, 309) with delta (0, 0)
Screenshot: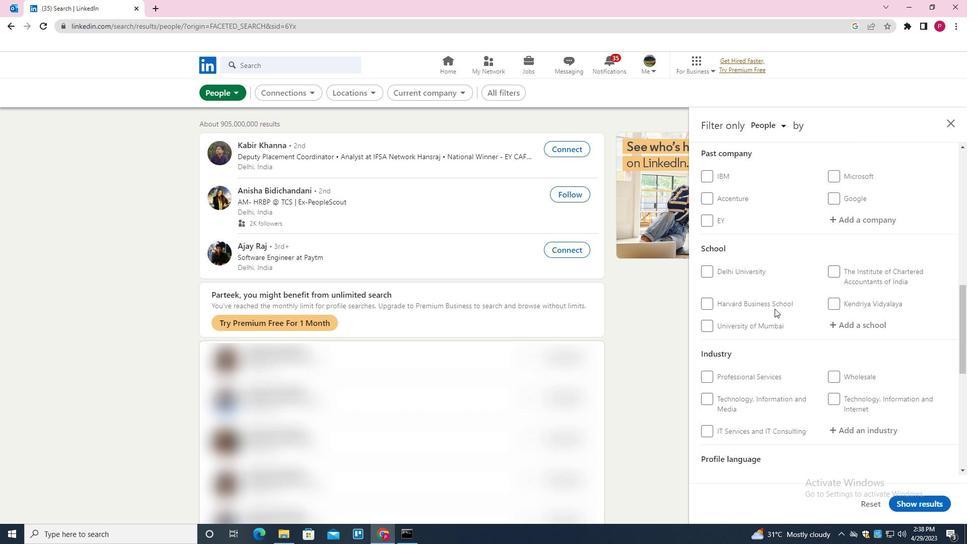
Action: Mouse scrolled (775, 309) with delta (0, 0)
Screenshot: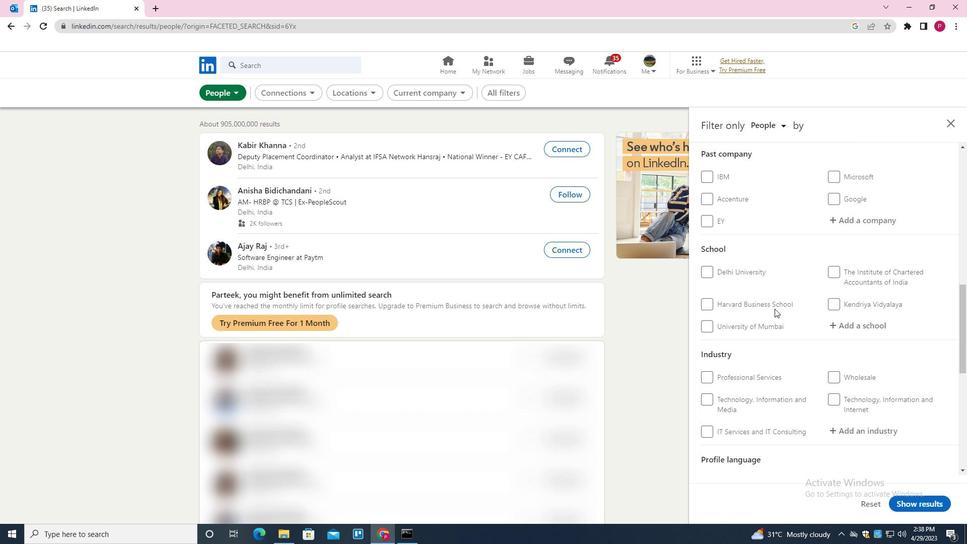 
Action: Mouse moved to (846, 278)
Screenshot: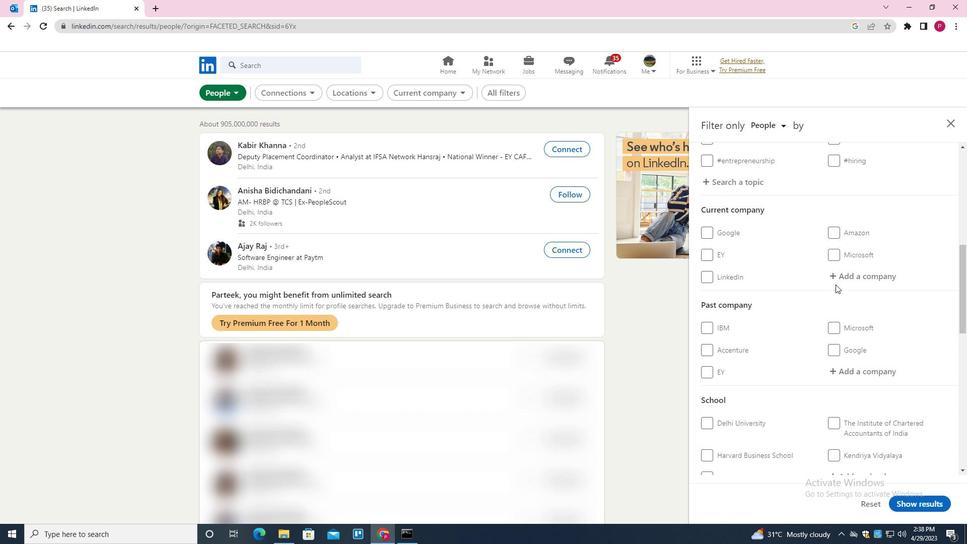 
Action: Mouse pressed left at (846, 278)
Screenshot: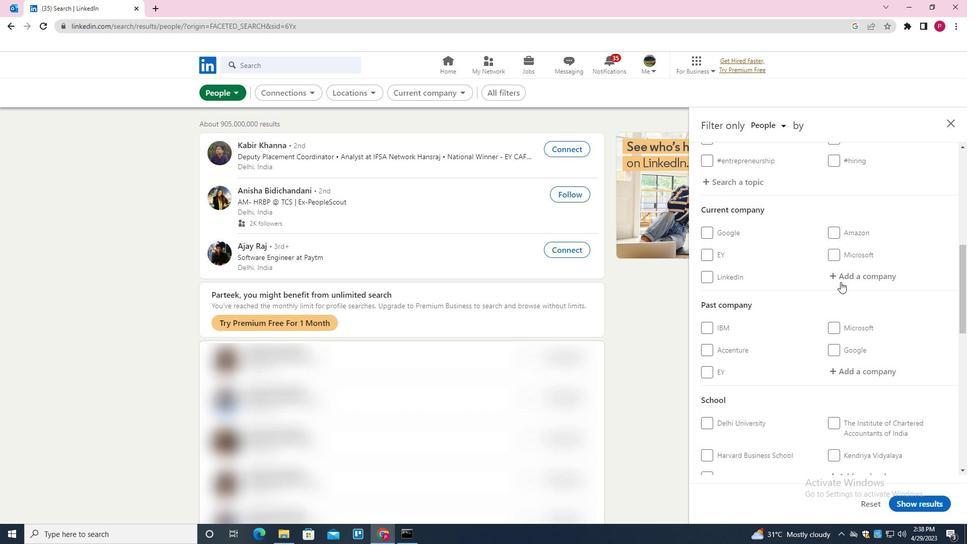 
Action: Key pressed <Key.shift>TPG<Key.down><Key.enter>
Screenshot: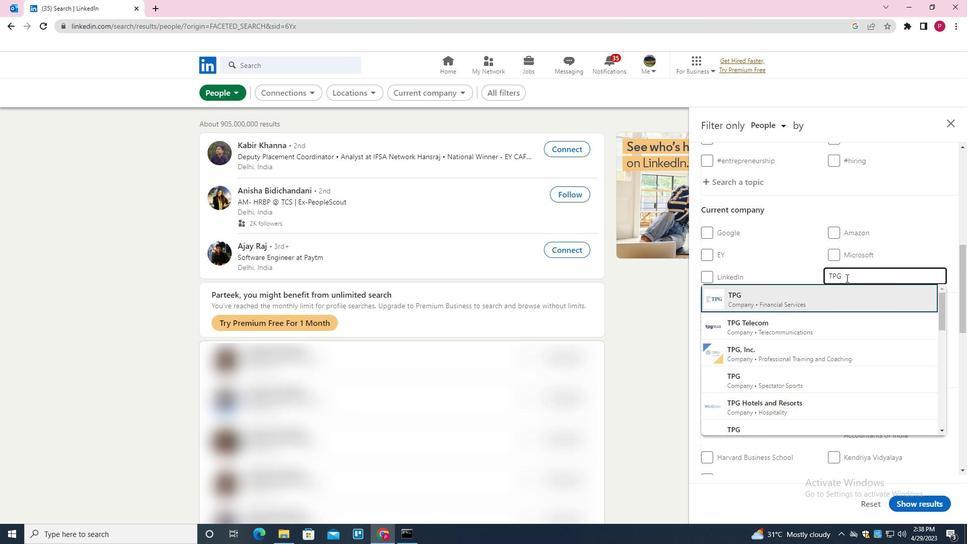 
Action: Mouse moved to (865, 301)
Screenshot: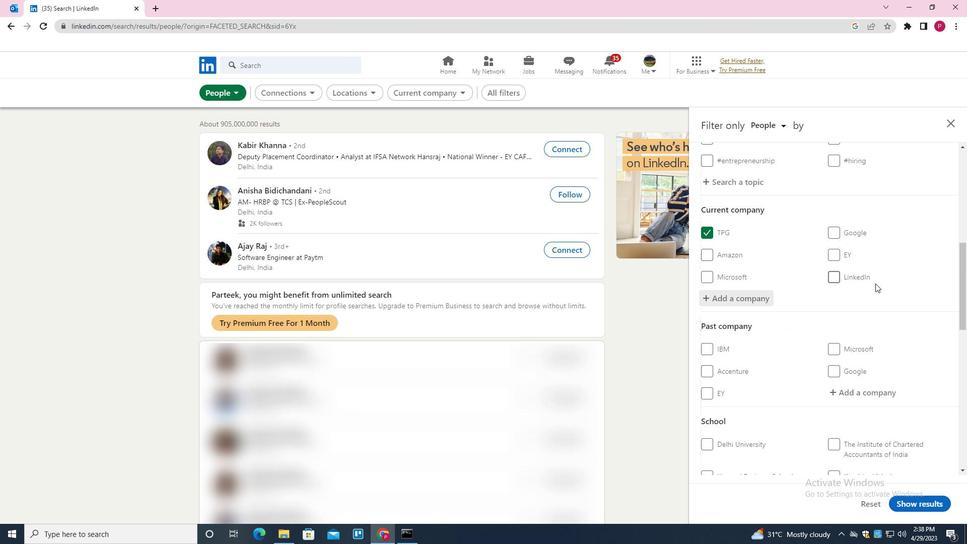 
Action: Mouse scrolled (865, 301) with delta (0, 0)
Screenshot: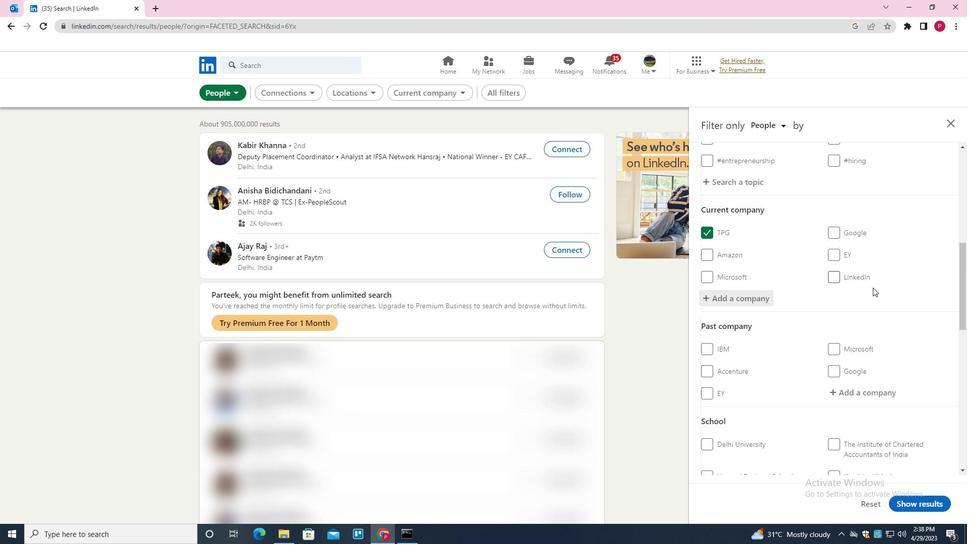 
Action: Mouse moved to (862, 303)
Screenshot: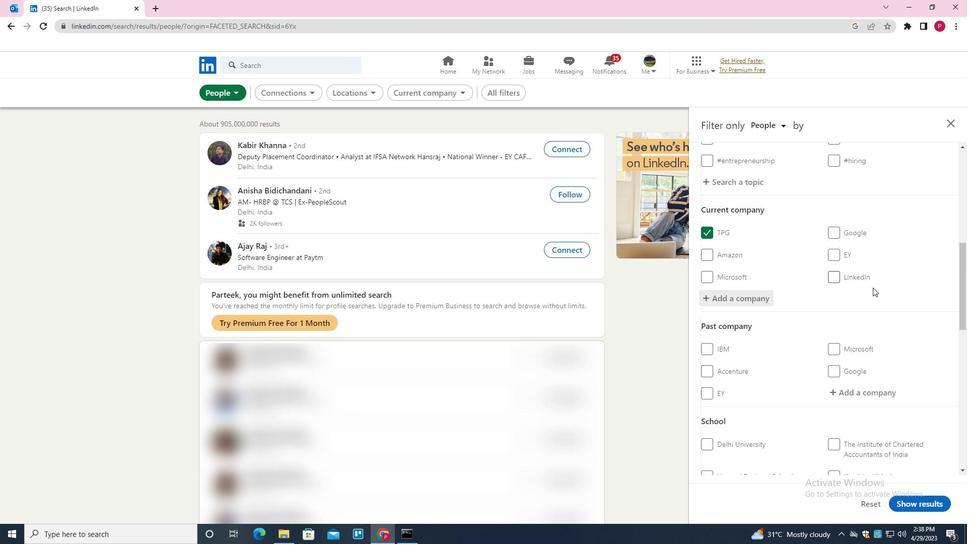 
Action: Mouse scrolled (862, 303) with delta (0, 0)
Screenshot: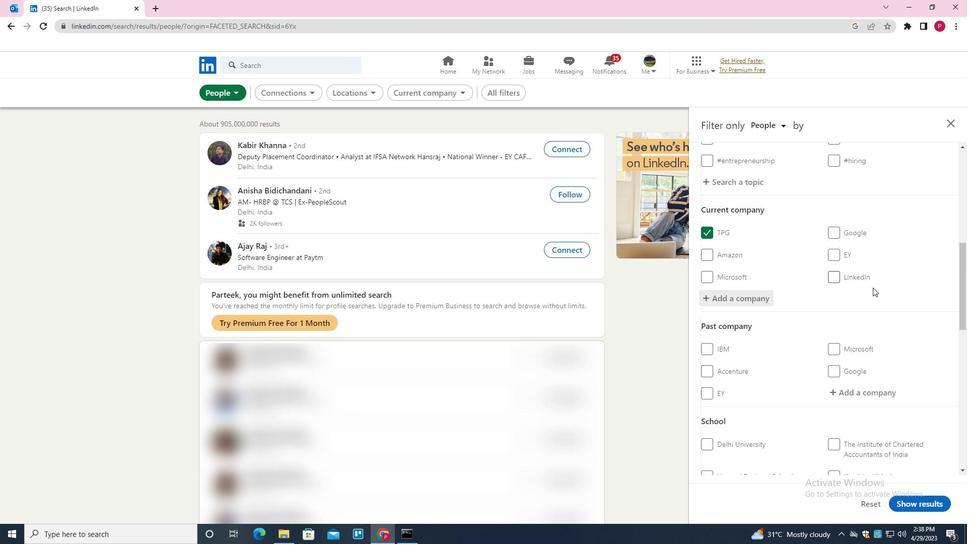
Action: Mouse moved to (861, 305)
Screenshot: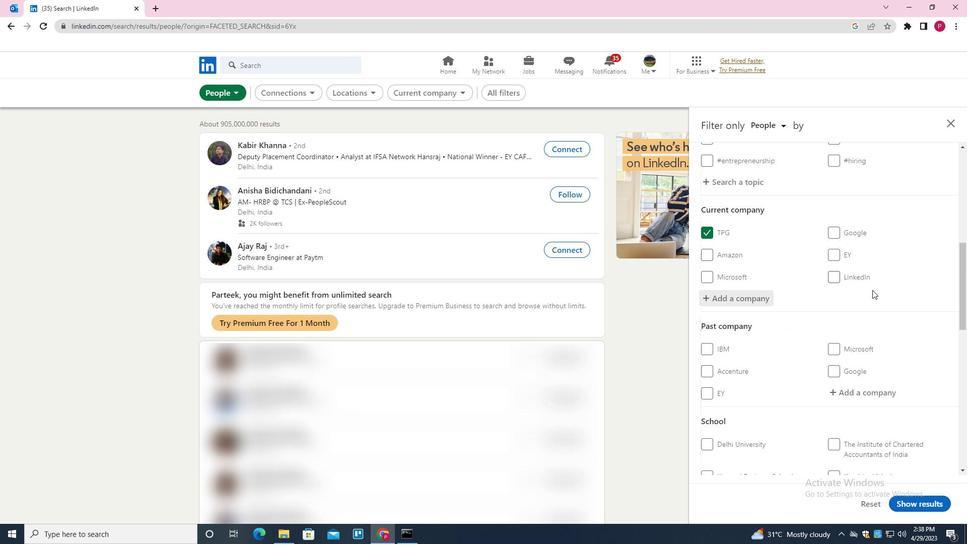 
Action: Mouse scrolled (861, 304) with delta (0, 0)
Screenshot: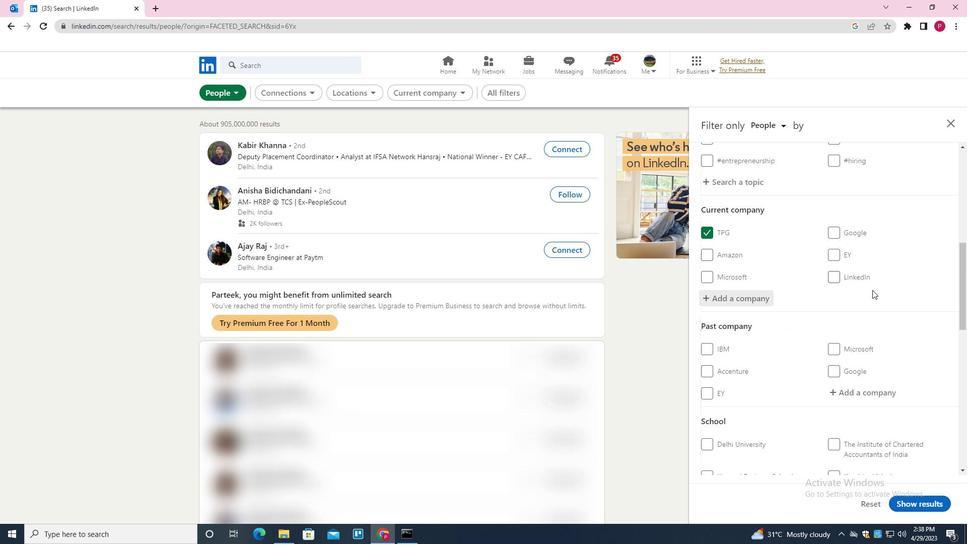 
Action: Mouse moved to (767, 327)
Screenshot: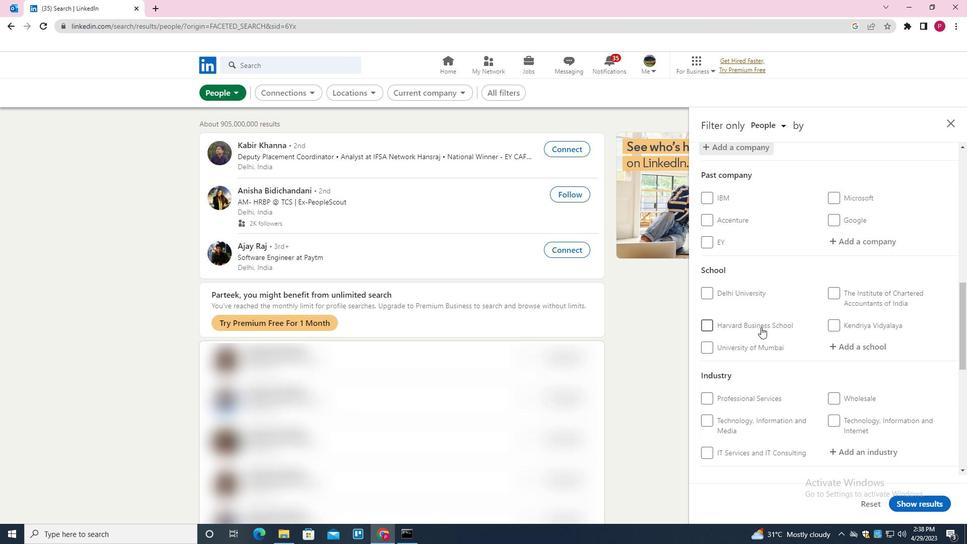 
Action: Mouse scrolled (767, 326) with delta (0, 0)
Screenshot: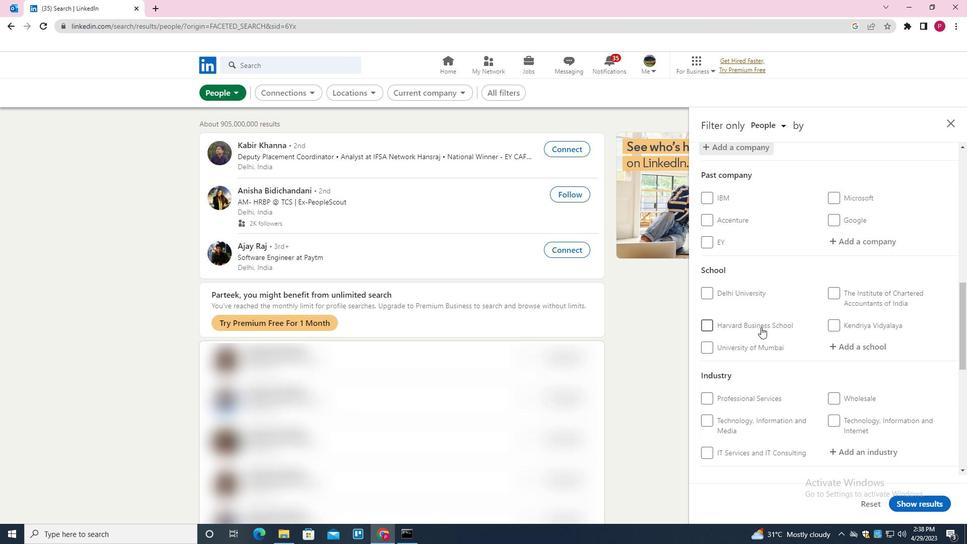 
Action: Mouse moved to (774, 321)
Screenshot: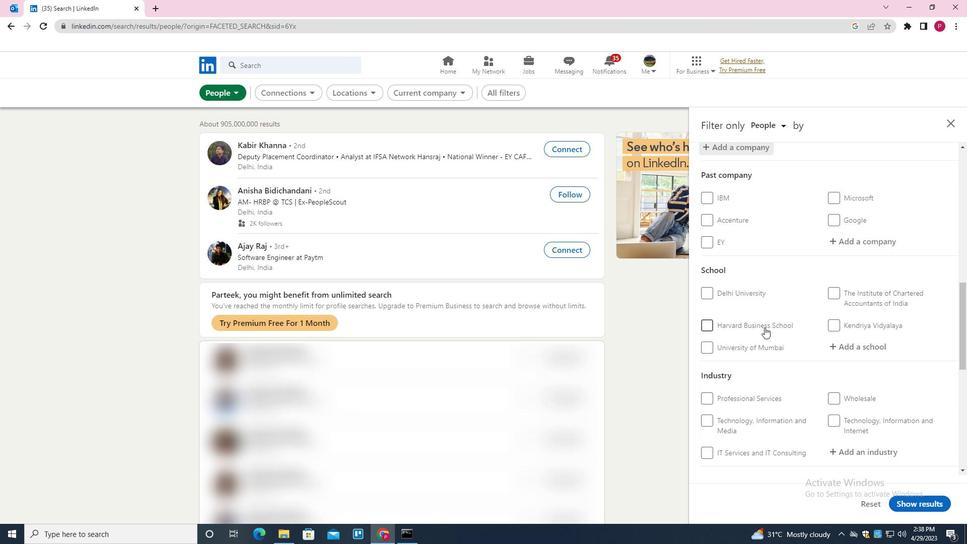 
Action: Mouse scrolled (774, 320) with delta (0, 0)
Screenshot: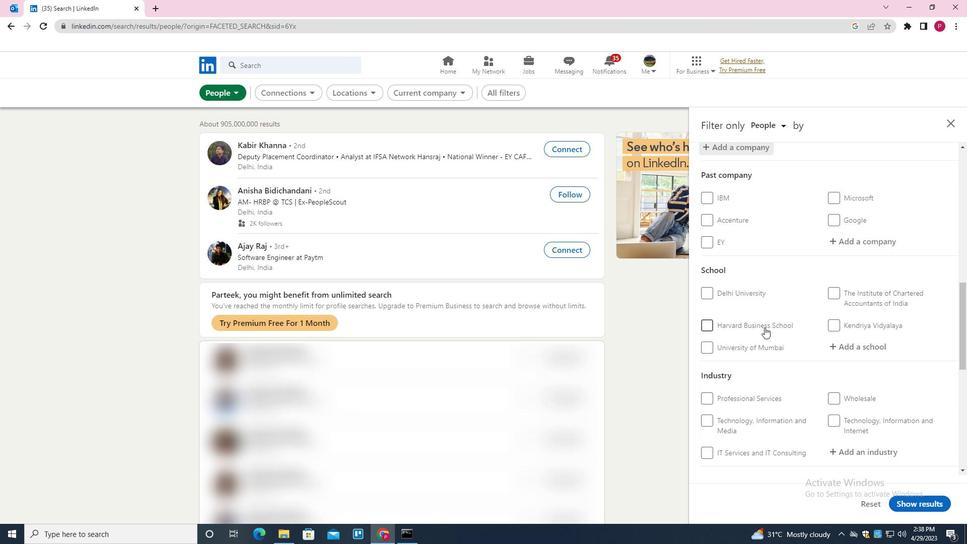 
Action: Mouse moved to (870, 245)
Screenshot: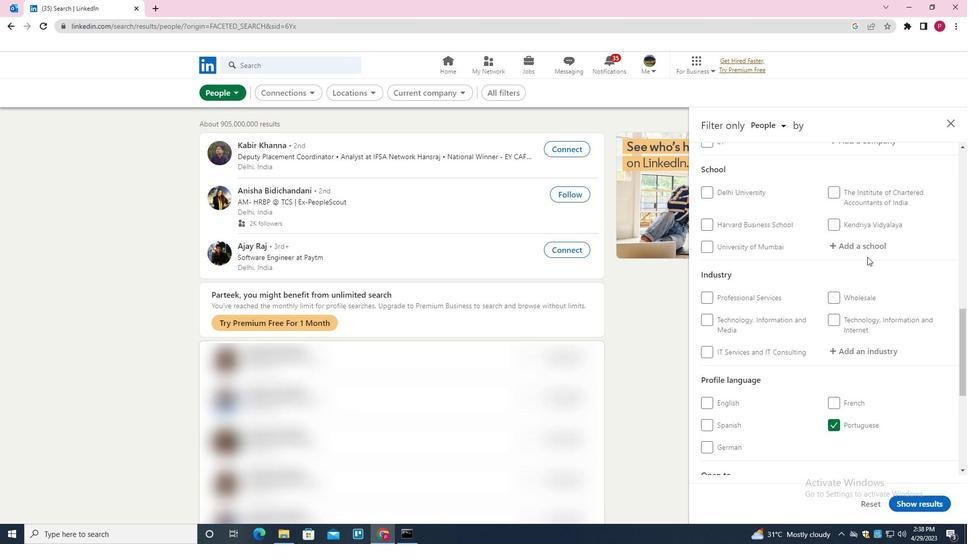 
Action: Mouse pressed left at (870, 245)
Screenshot: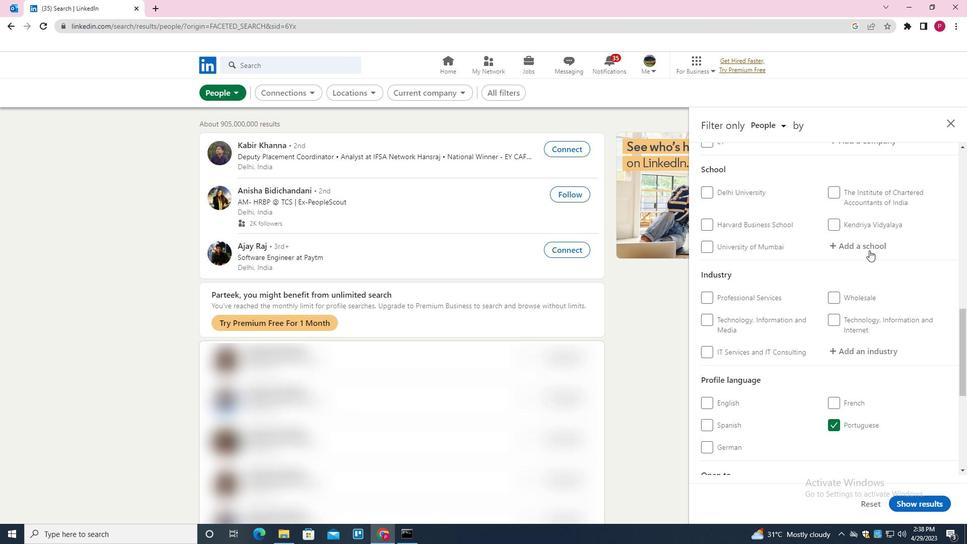 
Action: Key pressed <Key.shift><Key.shift><Key.shift><Key.shift><Key.shift><Key.shift><Key.shift>PROFESSOR<Key.space><Key.down><Key.enter>
Screenshot: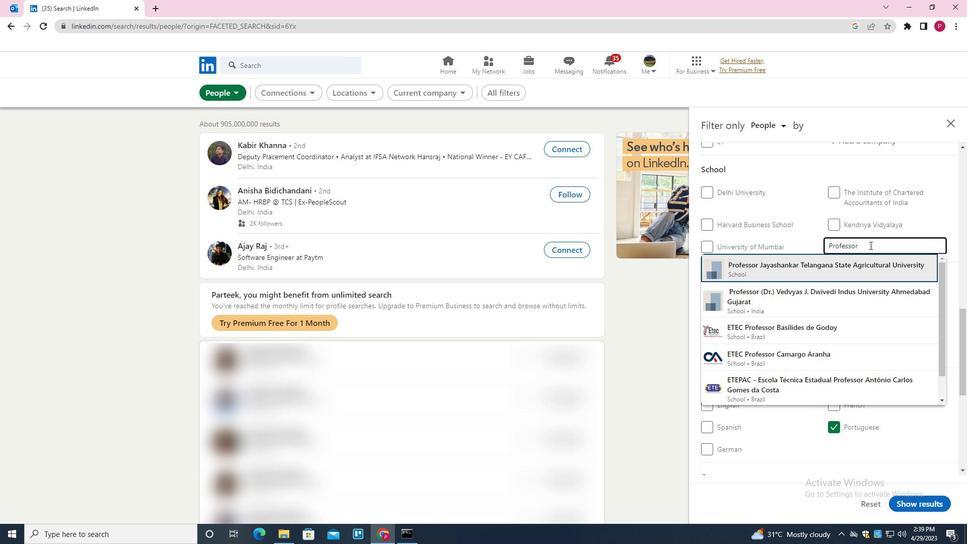 
Action: Mouse moved to (824, 286)
Screenshot: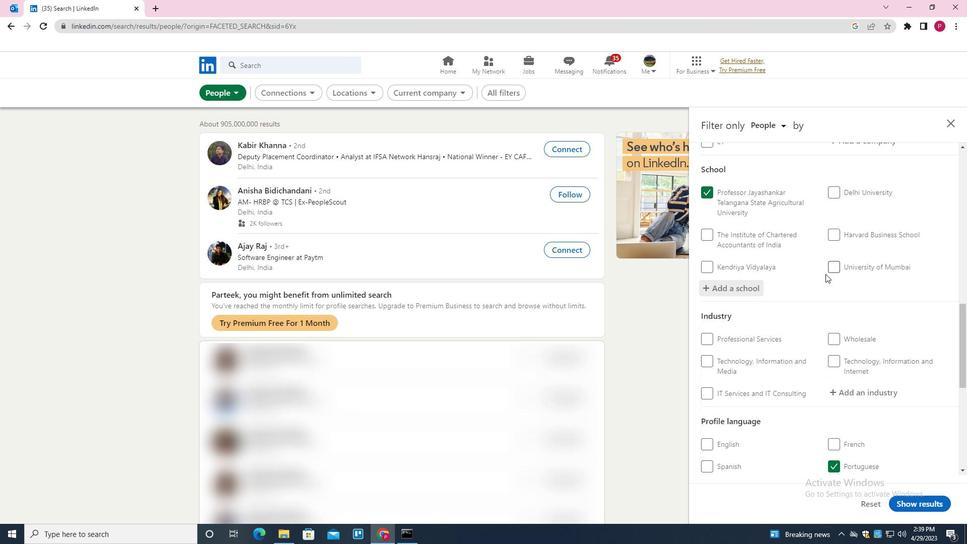 
Action: Mouse scrolled (824, 286) with delta (0, 0)
Screenshot: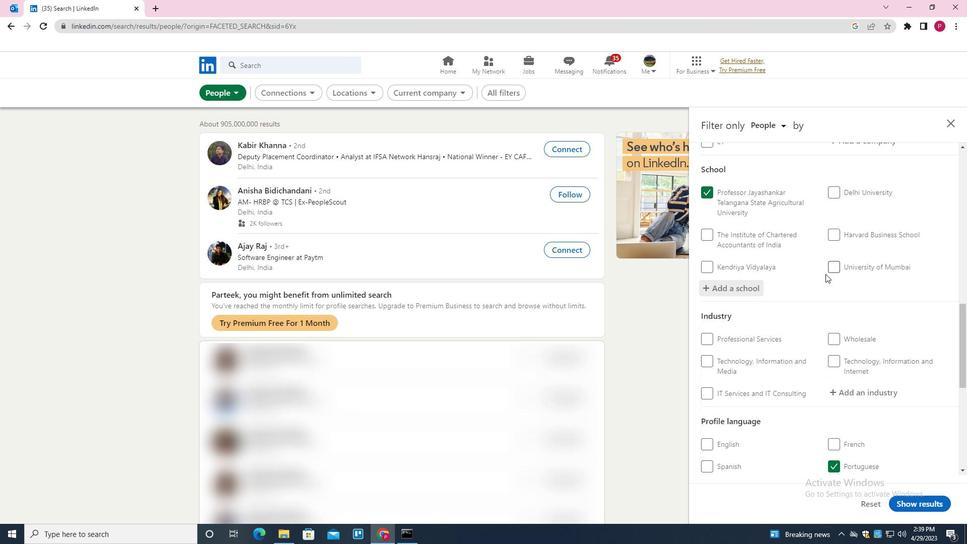 
Action: Mouse scrolled (824, 286) with delta (0, 0)
Screenshot: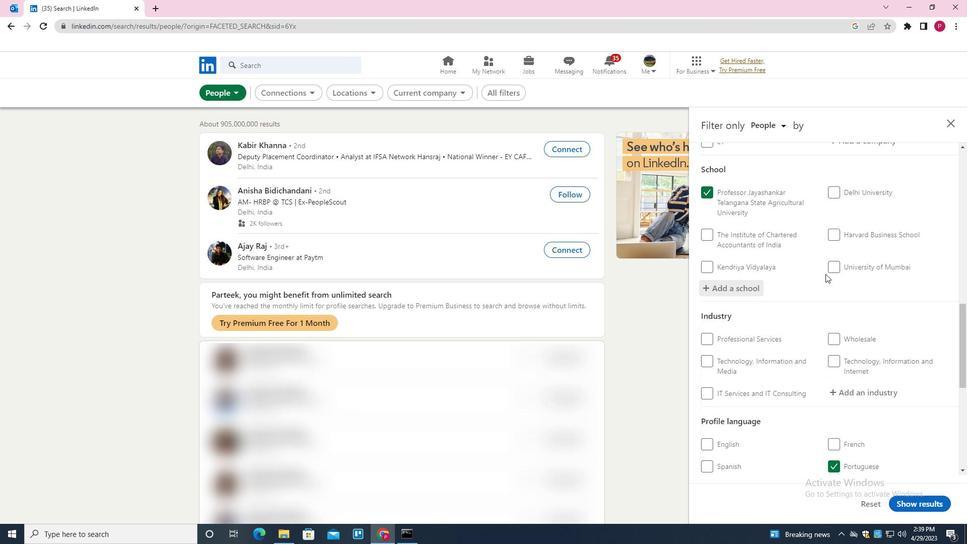 
Action: Mouse scrolled (824, 286) with delta (0, 0)
Screenshot: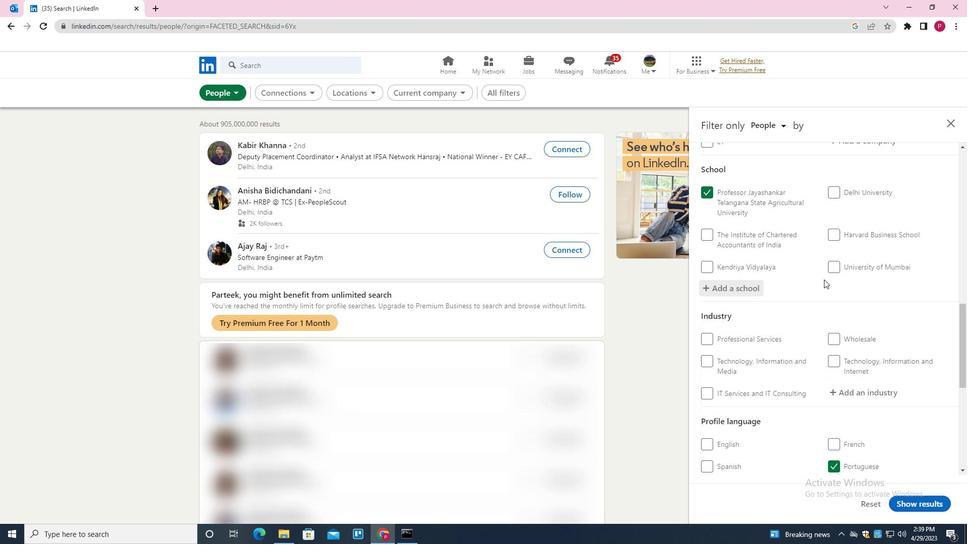 
Action: Mouse moved to (867, 232)
Screenshot: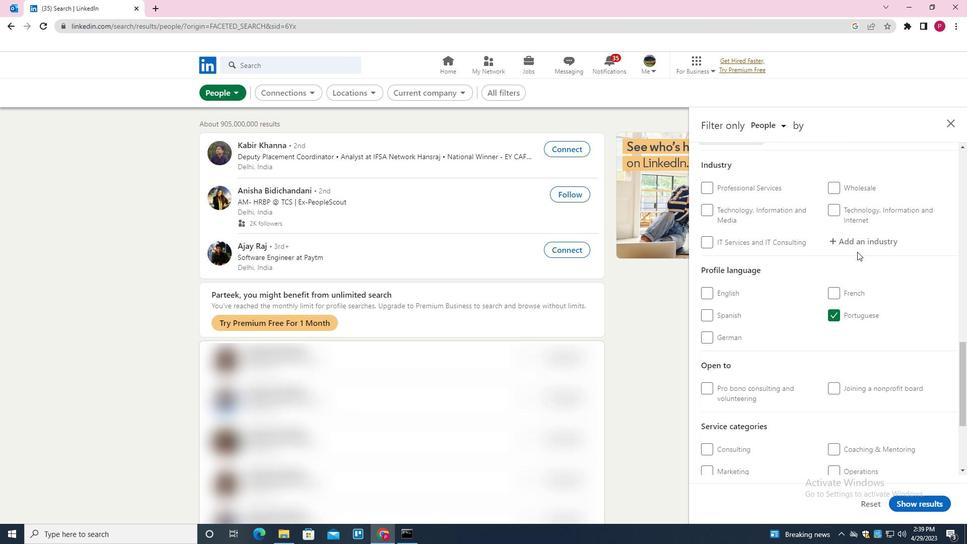
Action: Mouse pressed left at (867, 232)
Screenshot: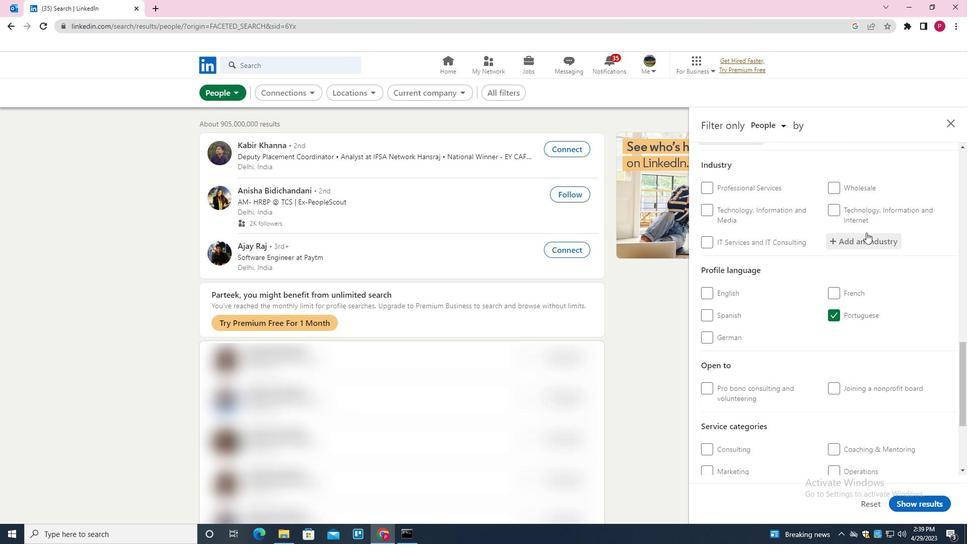 
Action: Key pressed <Key.shift><Key.shift>RETAIL<Key.space><Key.down><Key.down><Key.down><Key.down><Key.down><Key.down><Key.down><Key.down><Key.down><Key.down><Key.down><Key.up><Key.enter>
Screenshot: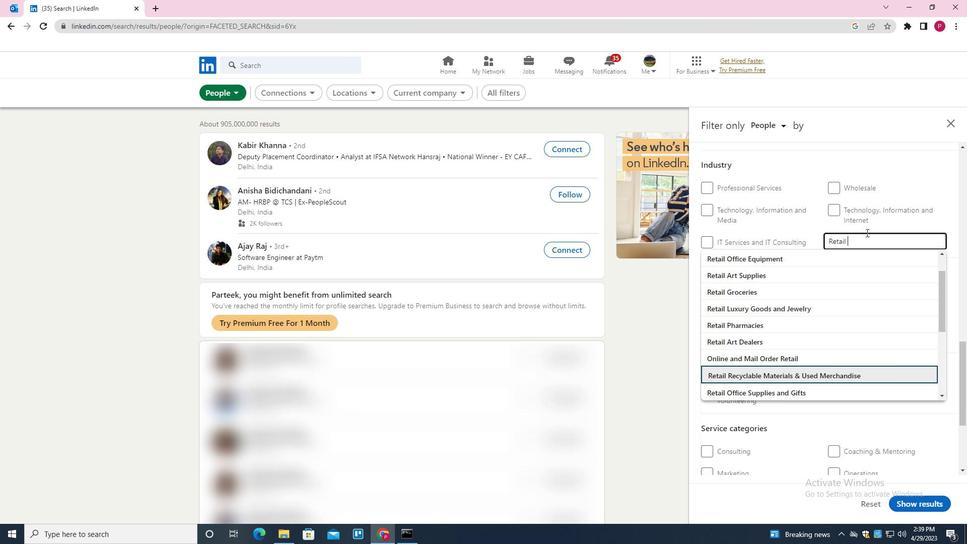 
Action: Mouse moved to (813, 285)
Screenshot: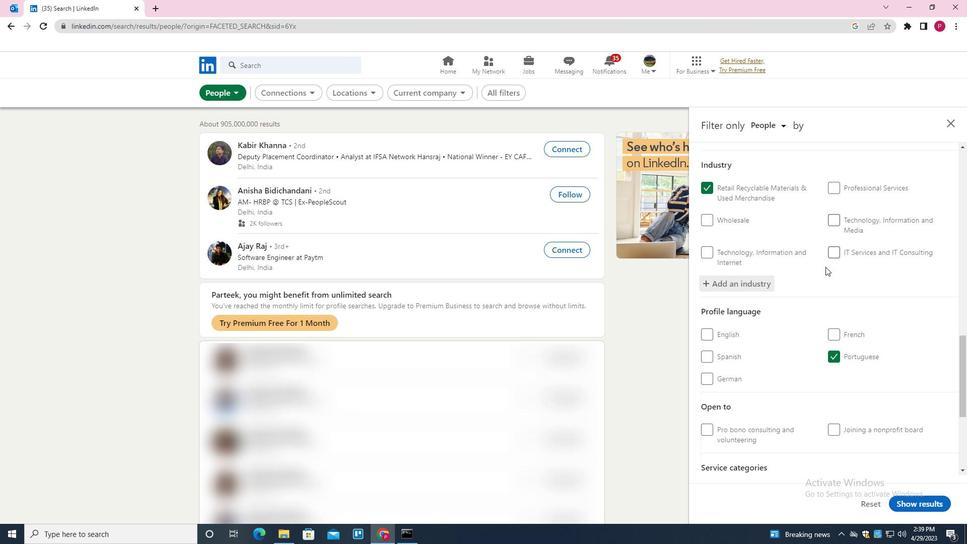 
Action: Mouse scrolled (813, 284) with delta (0, 0)
Screenshot: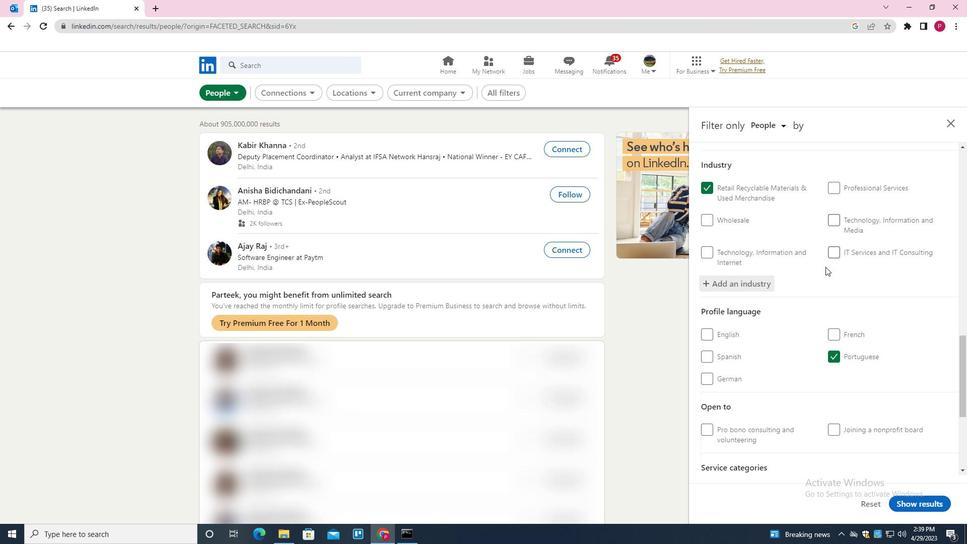 
Action: Mouse scrolled (813, 284) with delta (0, 0)
Screenshot: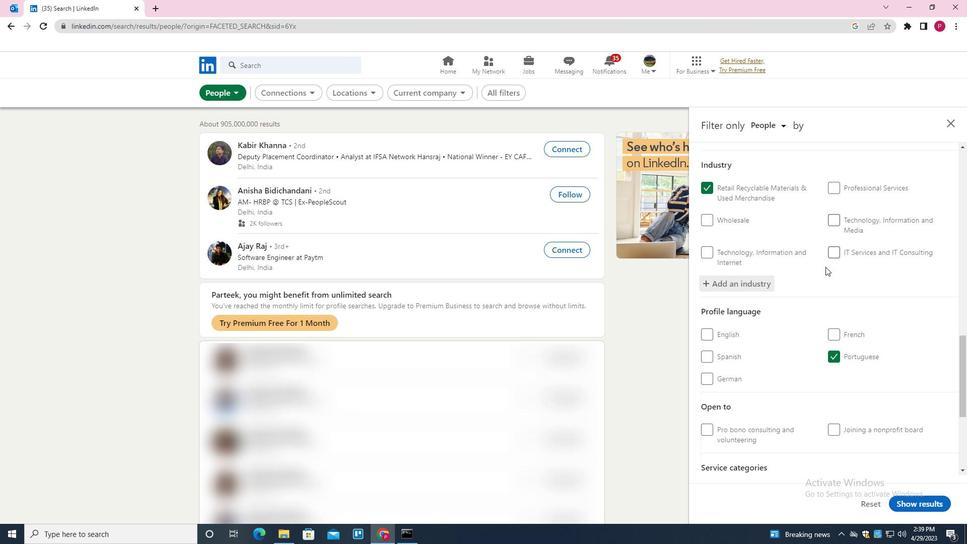
Action: Mouse scrolled (813, 284) with delta (0, 0)
Screenshot: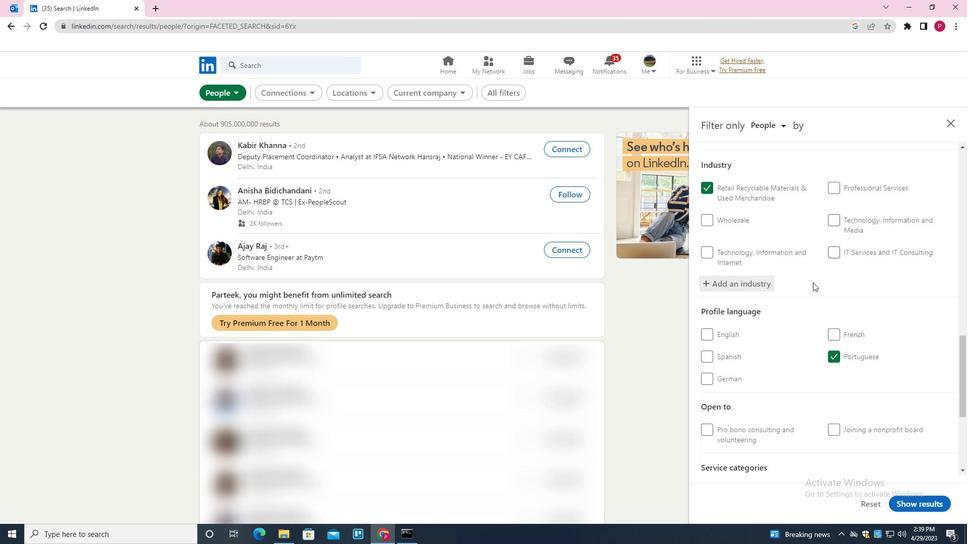 
Action: Mouse scrolled (813, 284) with delta (0, 0)
Screenshot: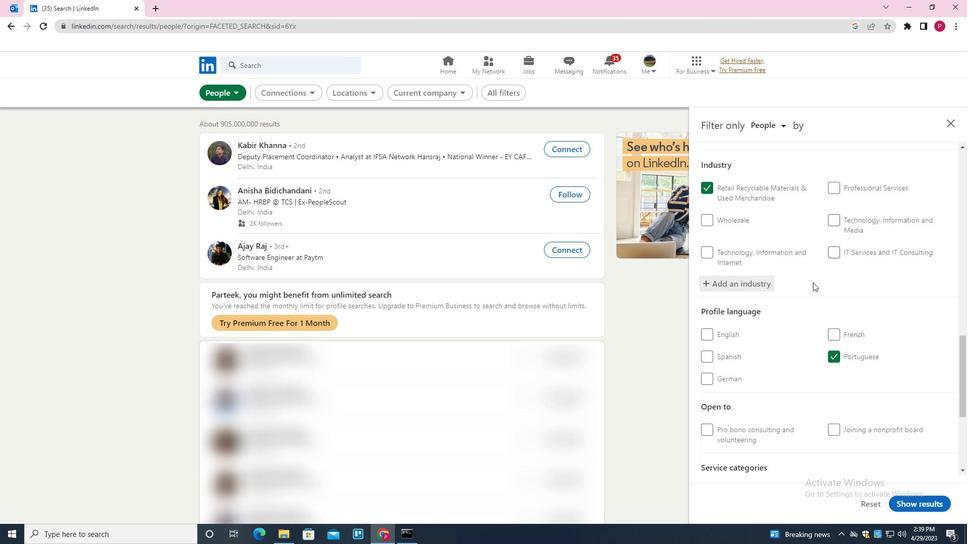 
Action: Mouse moved to (857, 331)
Screenshot: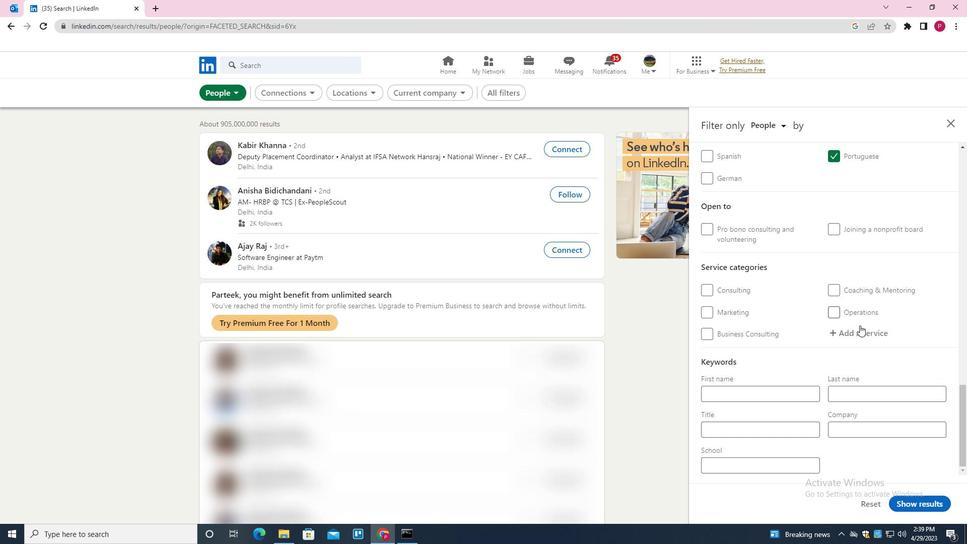 
Action: Mouse pressed left at (857, 331)
Screenshot: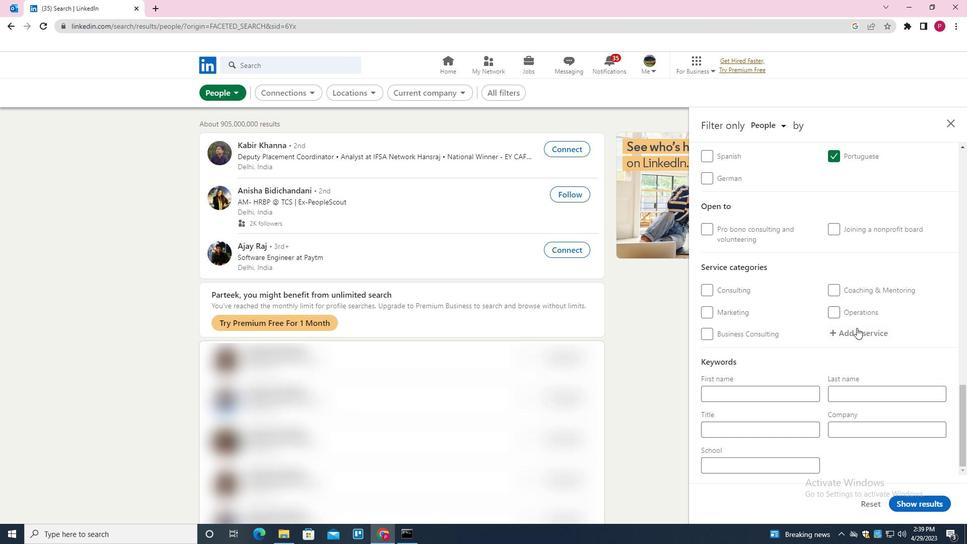 
Action: Mouse moved to (856, 331)
Screenshot: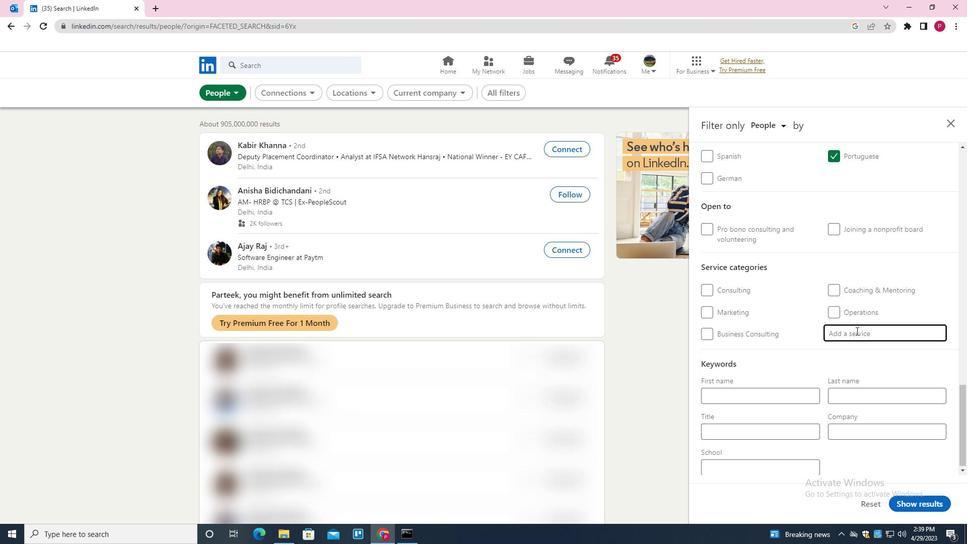 
Action: Key pressed <Key.shift><Key.shift><Key.shift><Key.shift><Key.shift>VIDEO<Key.down><Key.down><Key.down><Key.down><Key.down><Key.down><Key.enter>
Screenshot: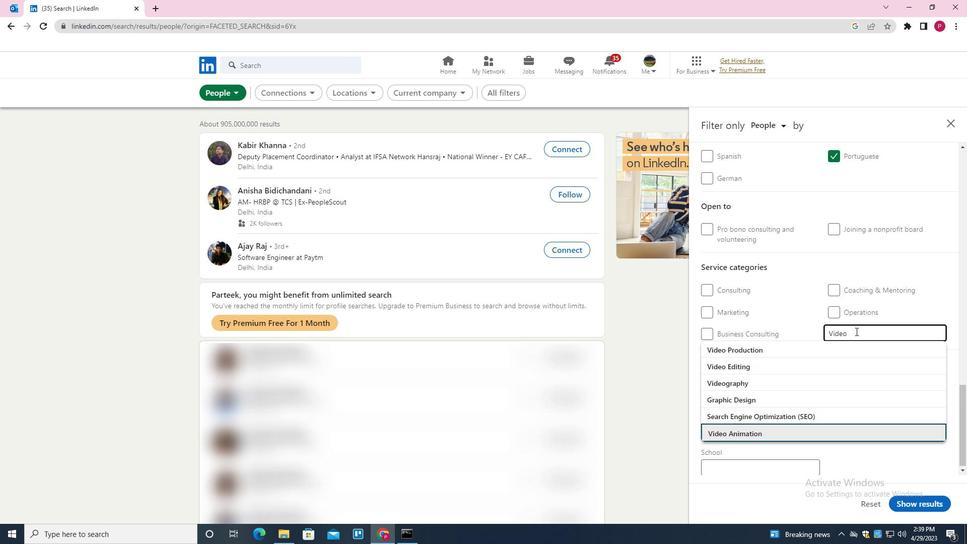 
Action: Mouse moved to (823, 341)
Screenshot: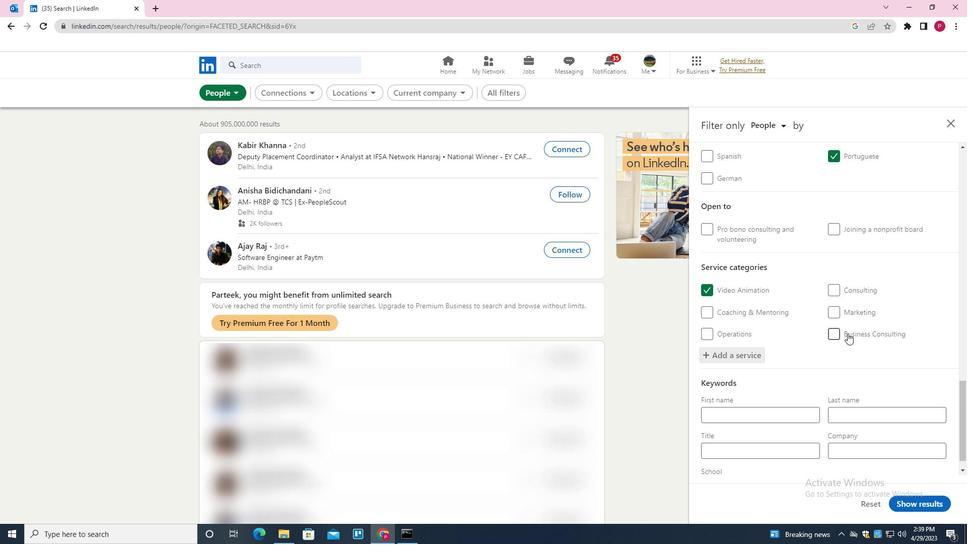 
Action: Mouse scrolled (823, 340) with delta (0, 0)
Screenshot: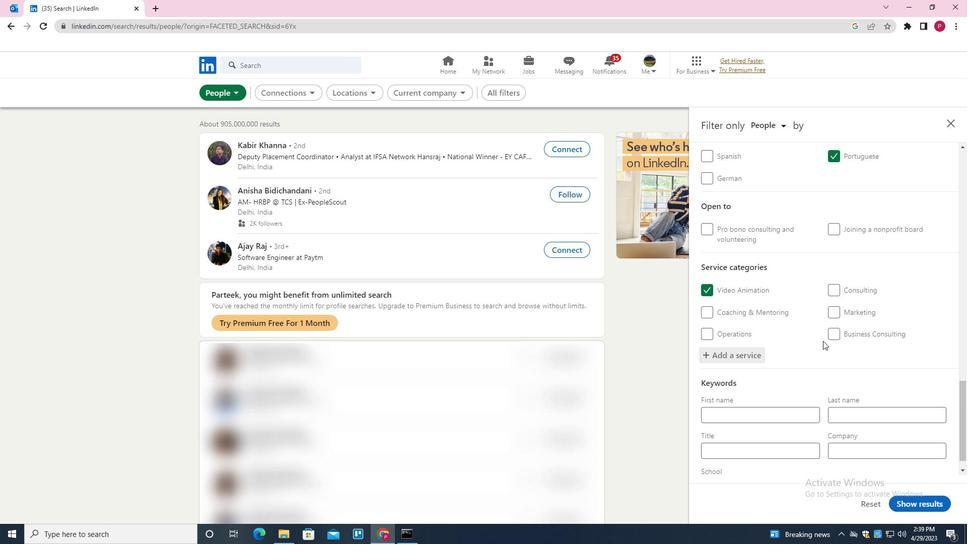 
Action: Mouse scrolled (823, 340) with delta (0, 0)
Screenshot: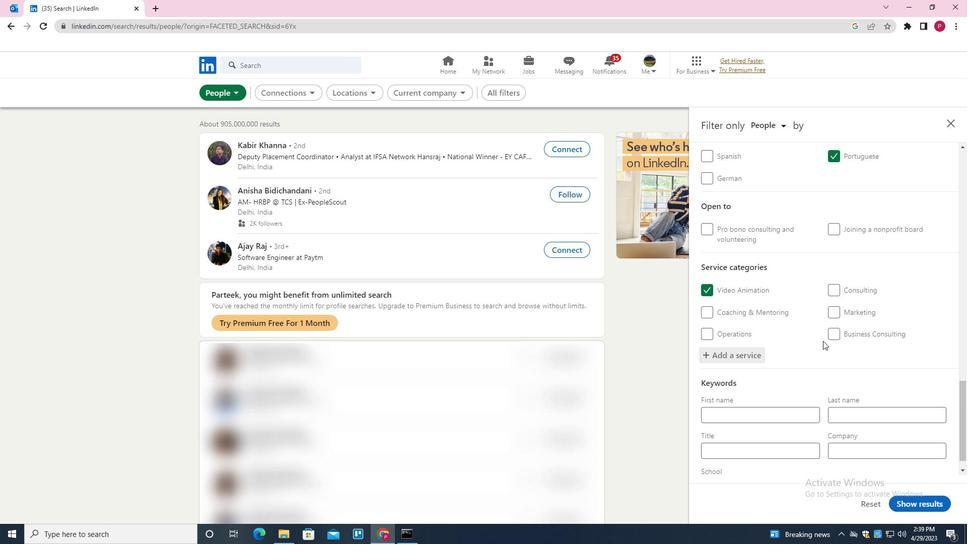 
Action: Mouse scrolled (823, 340) with delta (0, 0)
Screenshot: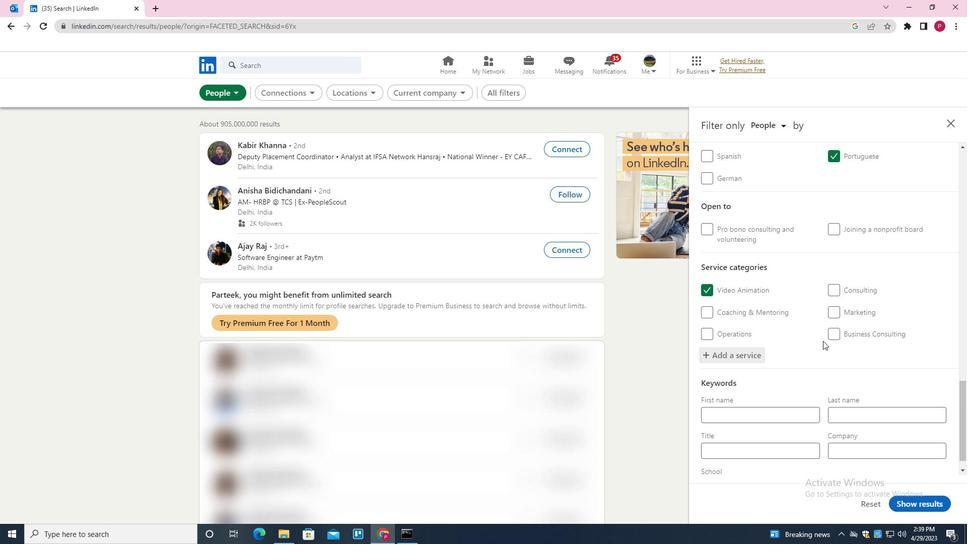 
Action: Mouse scrolled (823, 340) with delta (0, 0)
Screenshot: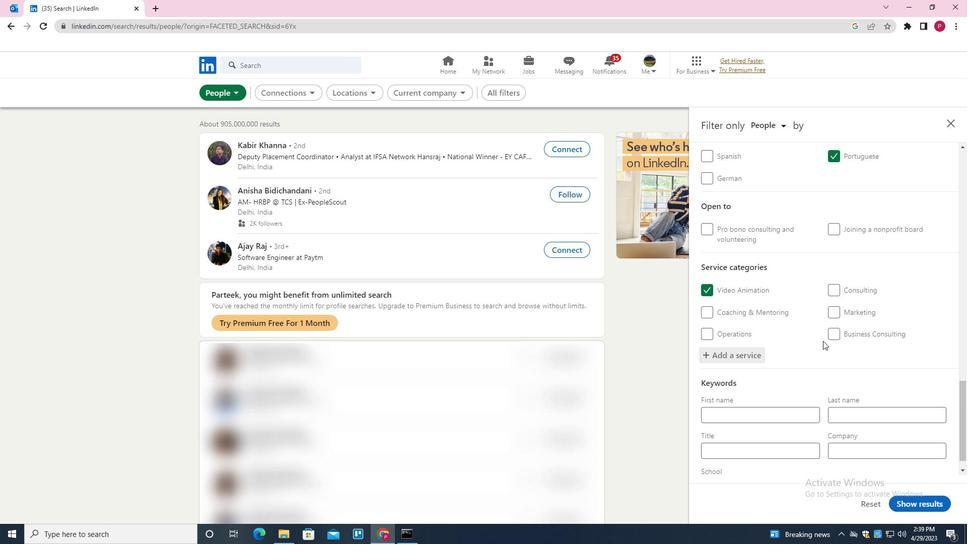 
Action: Mouse moved to (764, 429)
Screenshot: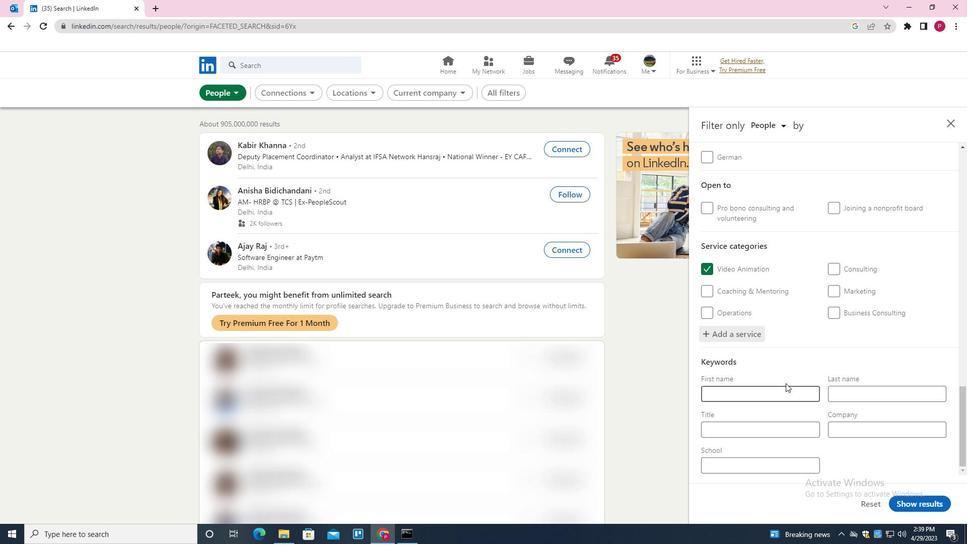 
Action: Mouse pressed left at (764, 429)
Screenshot: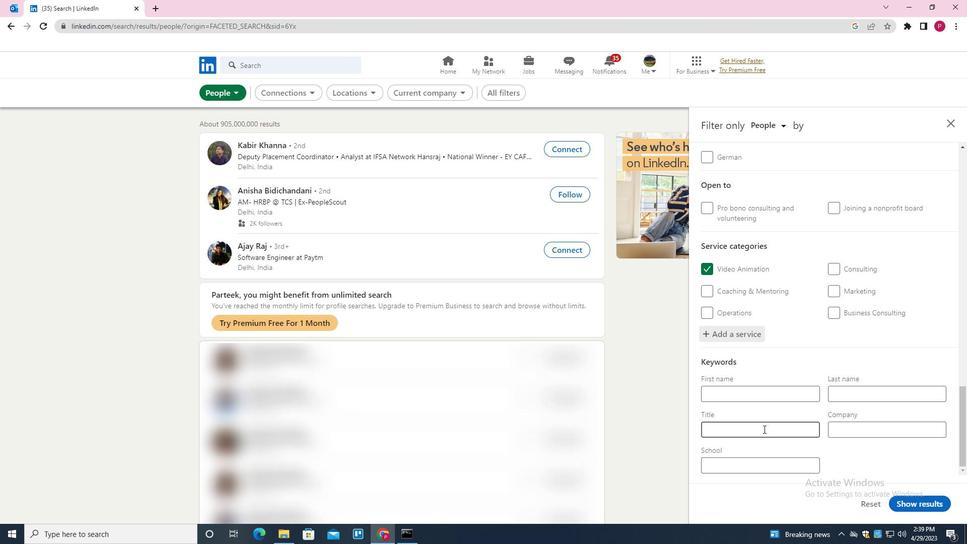 
Action: Key pressed <Key.shift>PRODUCTION<Key.space><Key.shift>ENGINEER
Screenshot: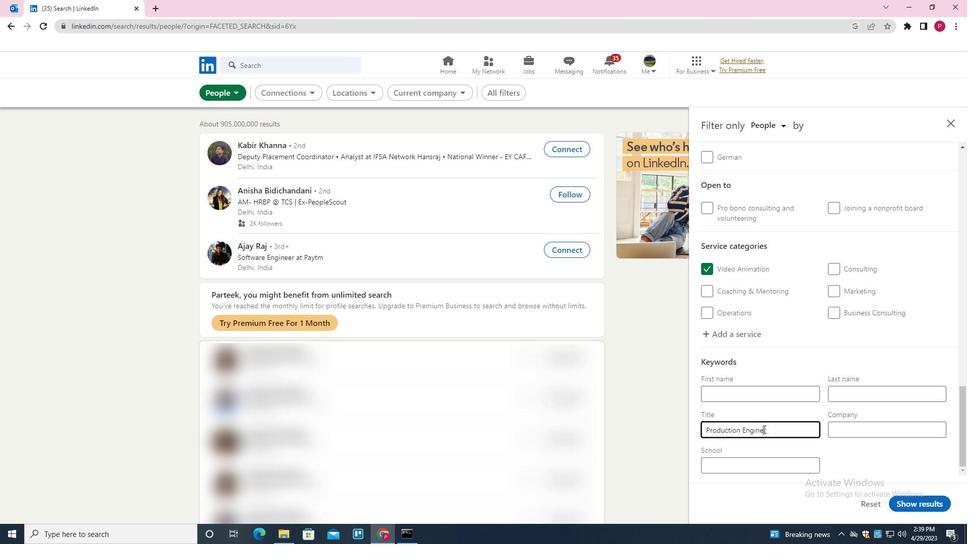 
Action: Mouse moved to (898, 503)
Screenshot: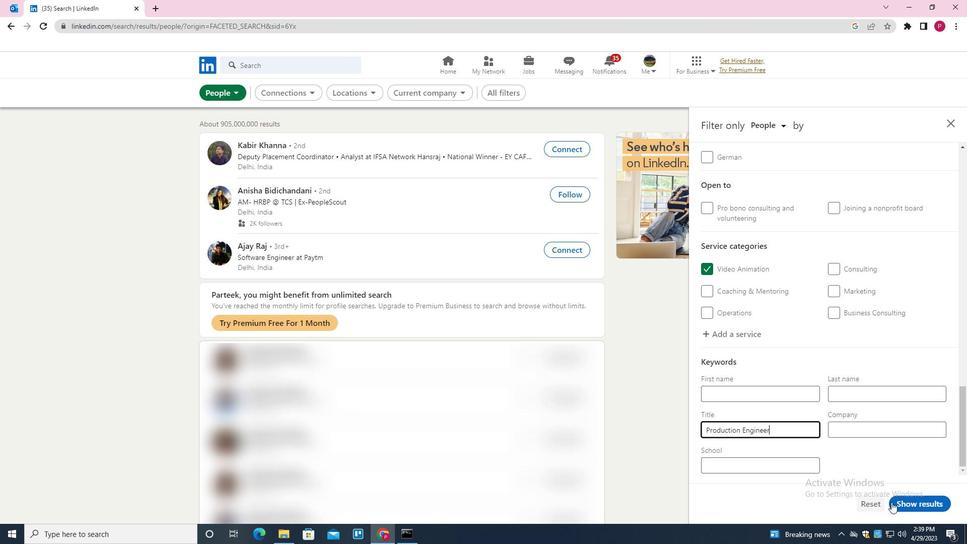 
Action: Mouse pressed left at (898, 503)
Screenshot: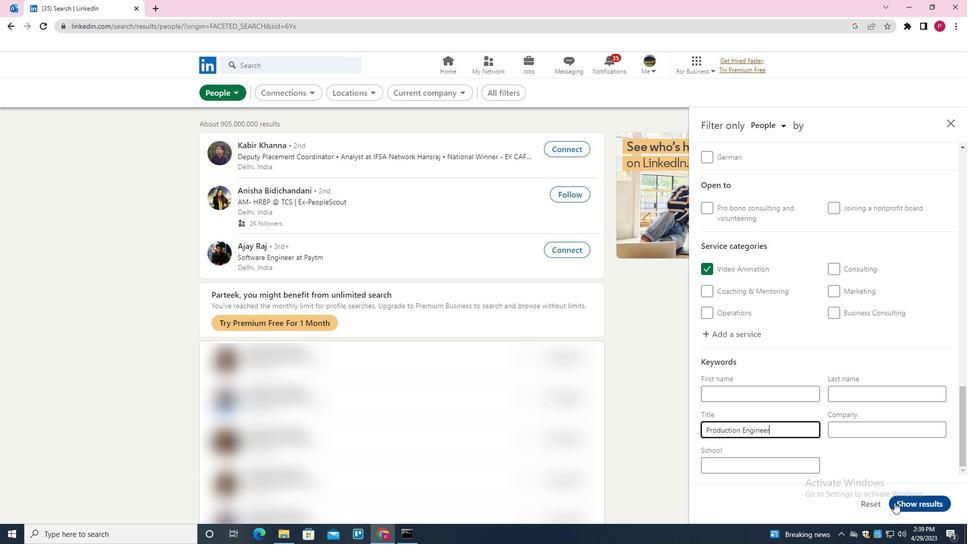 
Action: Mouse moved to (412, 205)
Screenshot: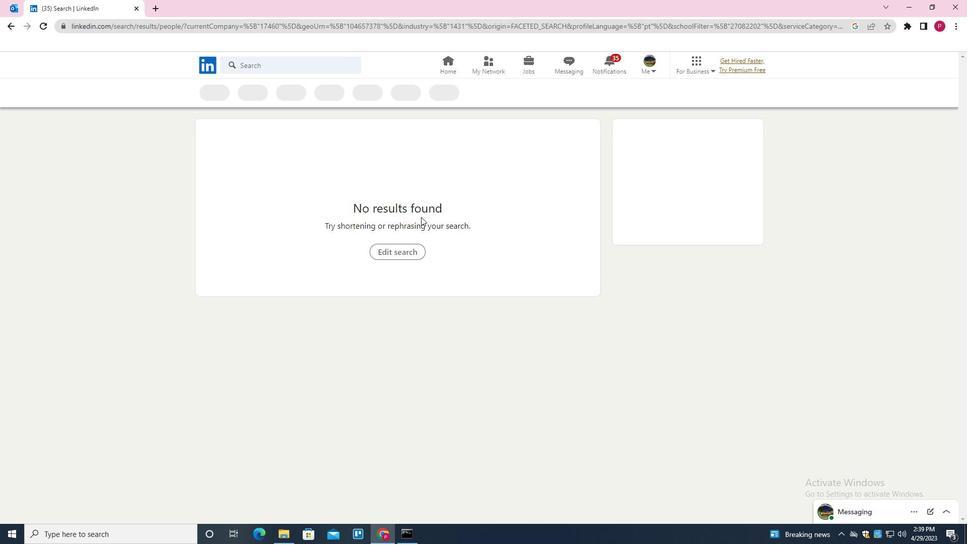 
